 Task: Look for space in Nyon, Switzerland from 1st June, 2023 to 9th June, 2023 for 6 adults in price range Rs.6000 to Rs.12000. Place can be entire place with 3 bedrooms having 3 beds and 3 bathrooms. Property type can be house, flat, guest house. Booking option can be shelf check-in. Required host language is English.
Action: Mouse moved to (409, 94)
Screenshot: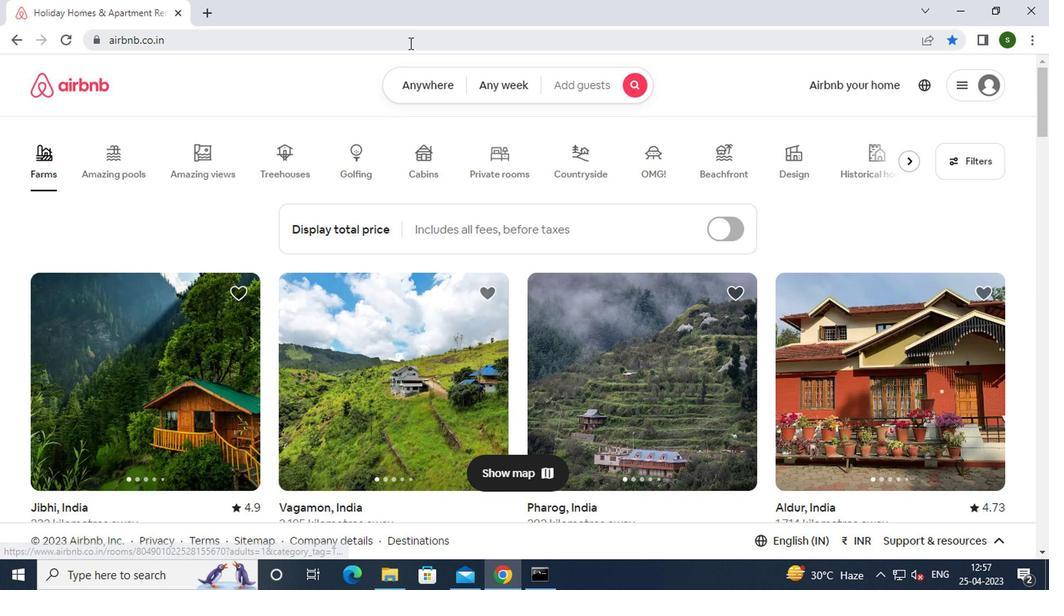 
Action: Mouse pressed left at (409, 94)
Screenshot: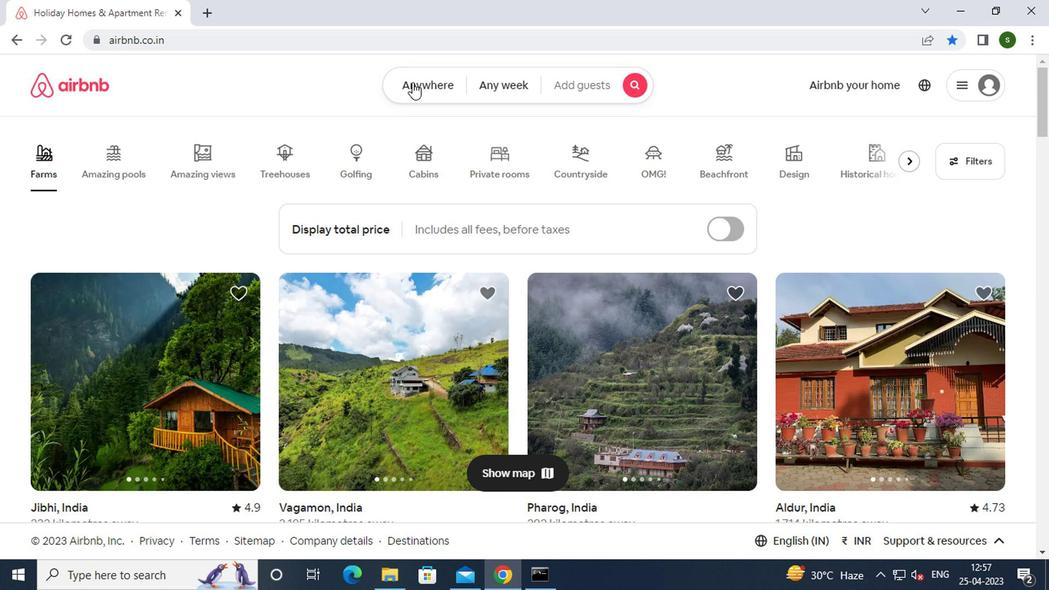 
Action: Mouse moved to (301, 150)
Screenshot: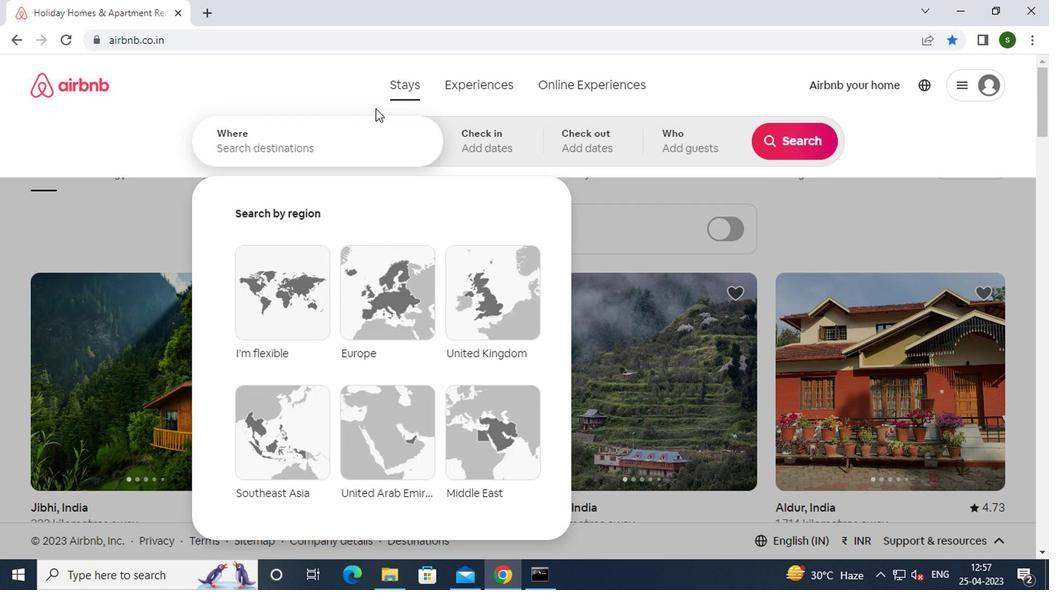 
Action: Mouse pressed left at (301, 150)
Screenshot: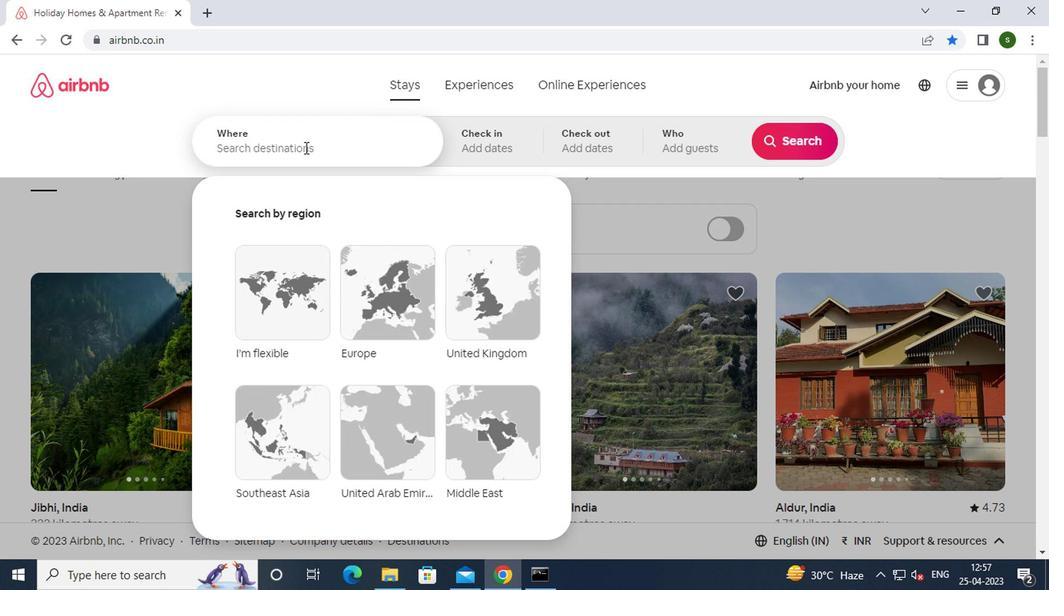 
Action: Key pressed n<Key.caps_lock>yon,<Key.space><Key.caps_lock>s<Key.caps_lock>witzer
Screenshot: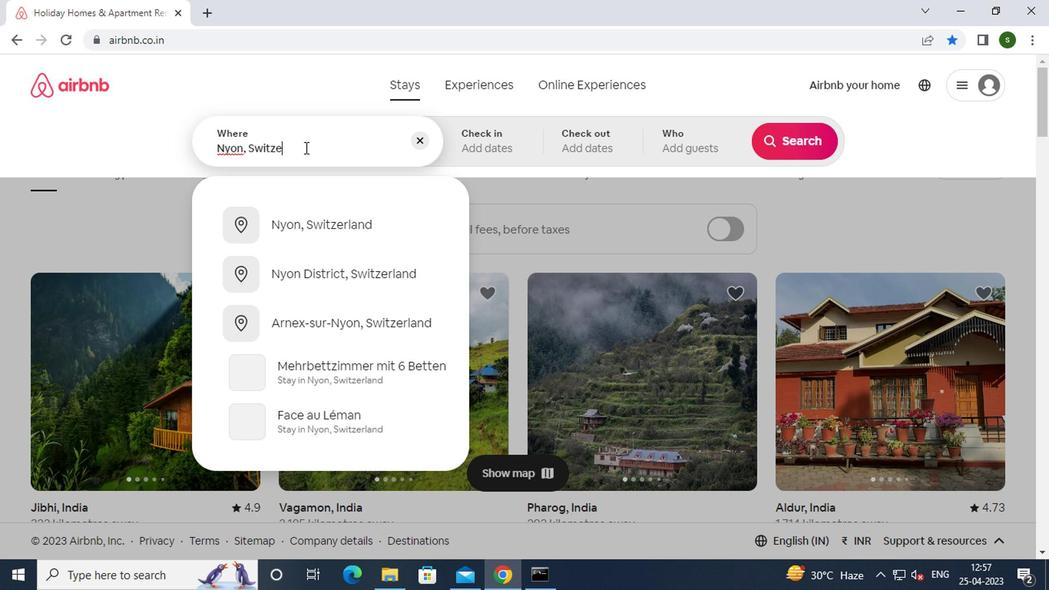 
Action: Mouse moved to (362, 231)
Screenshot: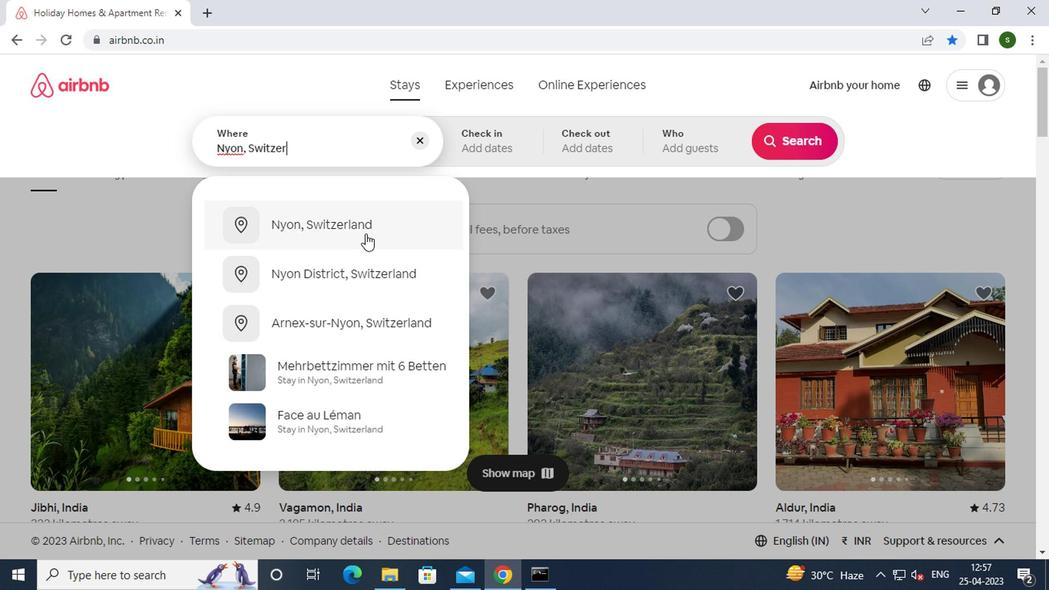 
Action: Mouse pressed left at (362, 231)
Screenshot: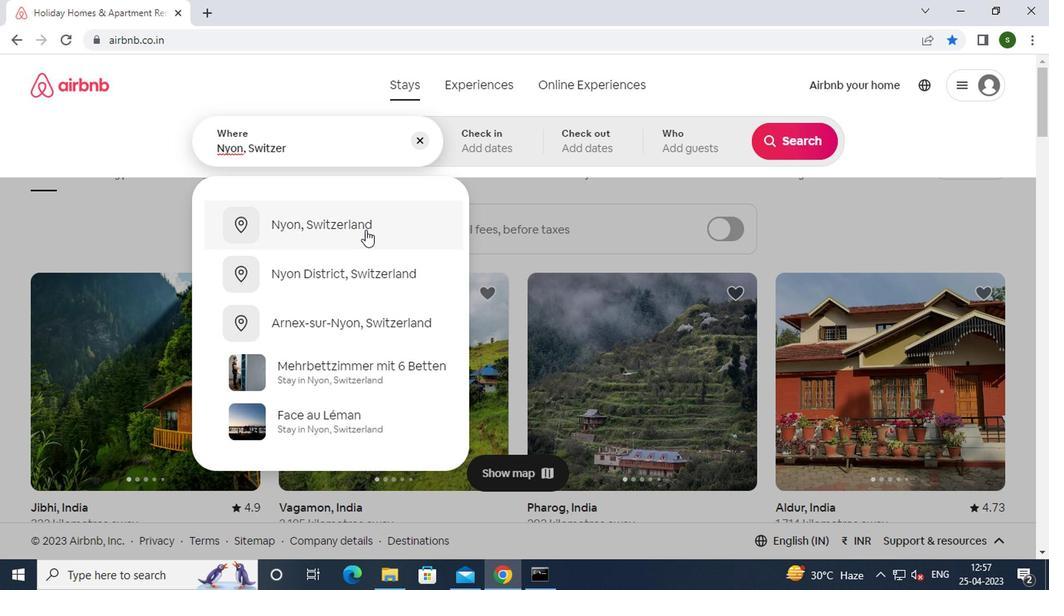 
Action: Mouse moved to (783, 268)
Screenshot: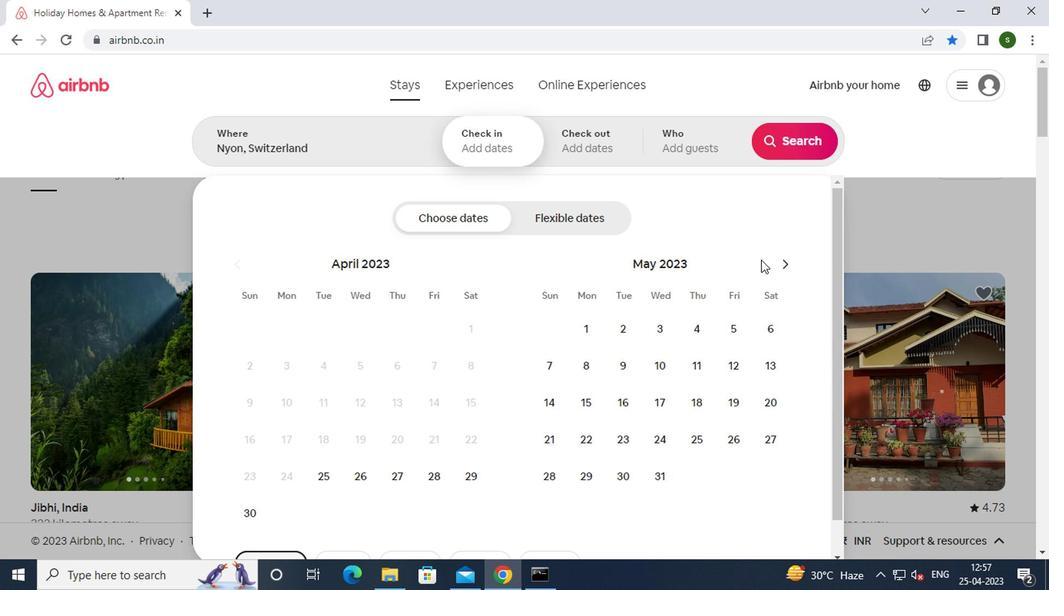 
Action: Mouse pressed left at (783, 268)
Screenshot: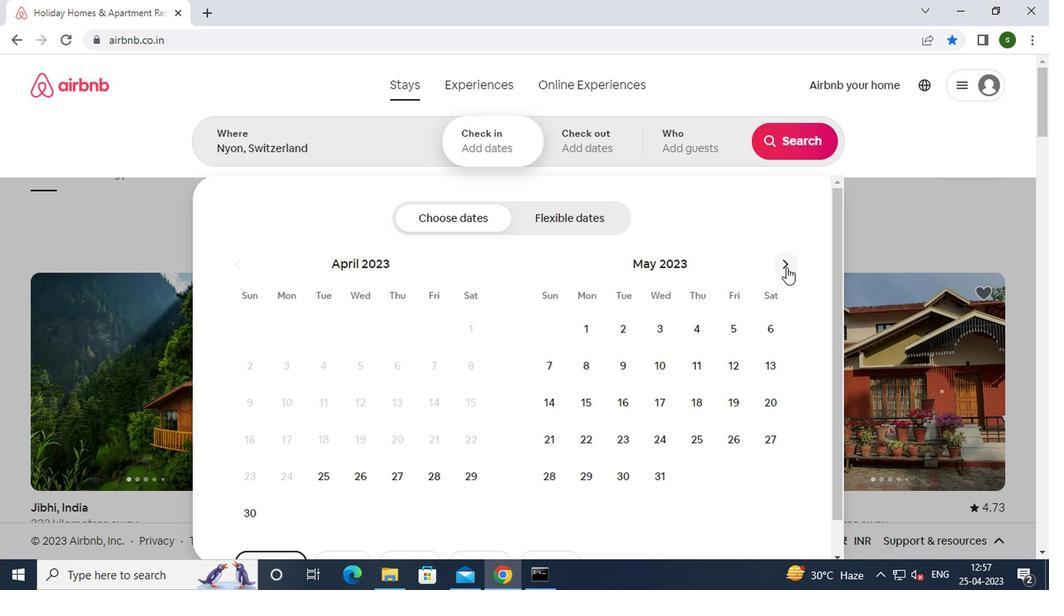 
Action: Mouse moved to (697, 319)
Screenshot: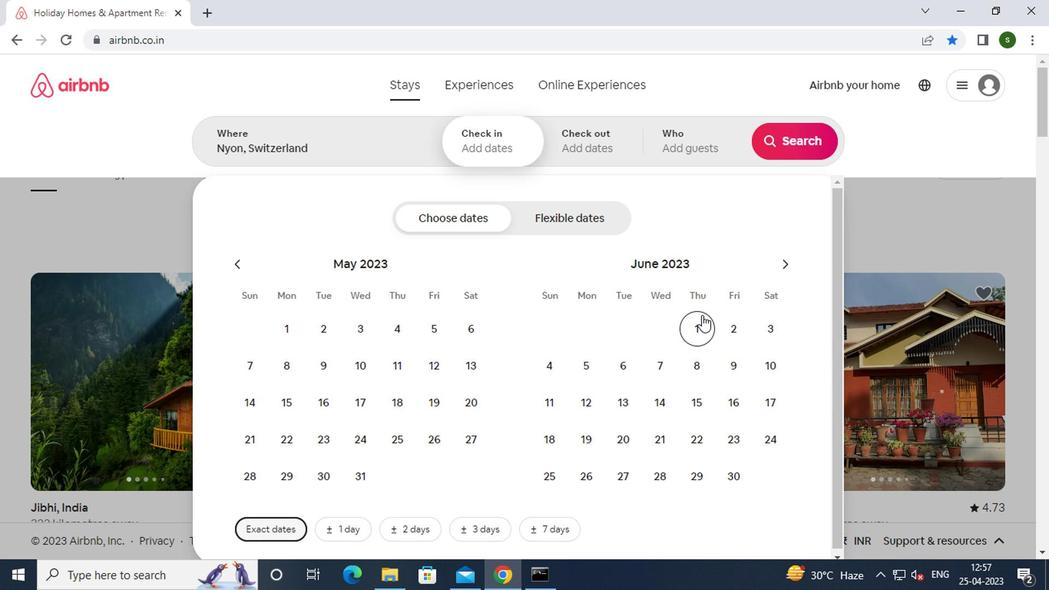 
Action: Mouse pressed left at (697, 319)
Screenshot: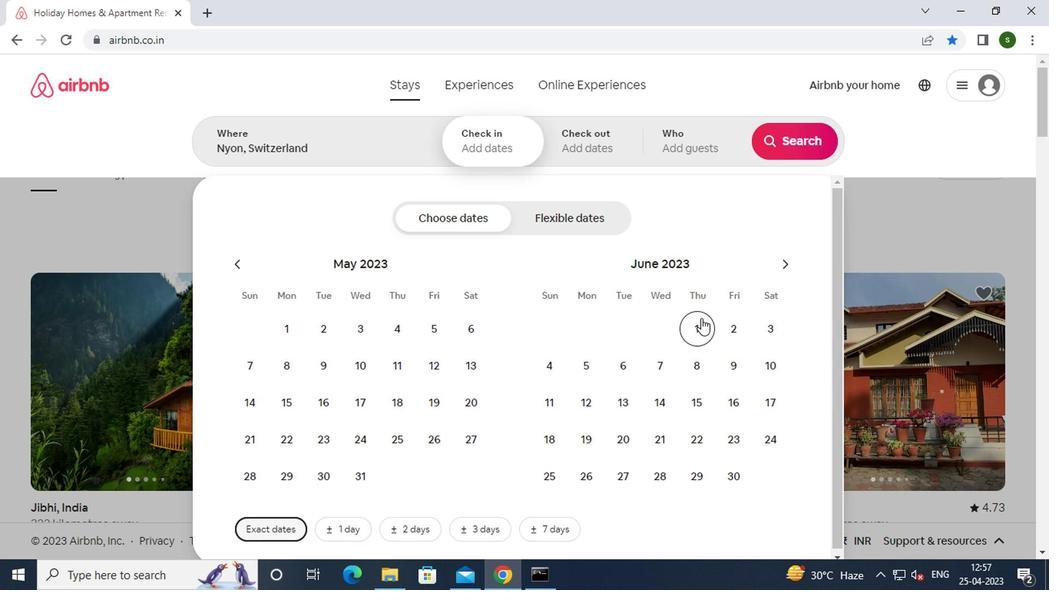
Action: Mouse moved to (730, 368)
Screenshot: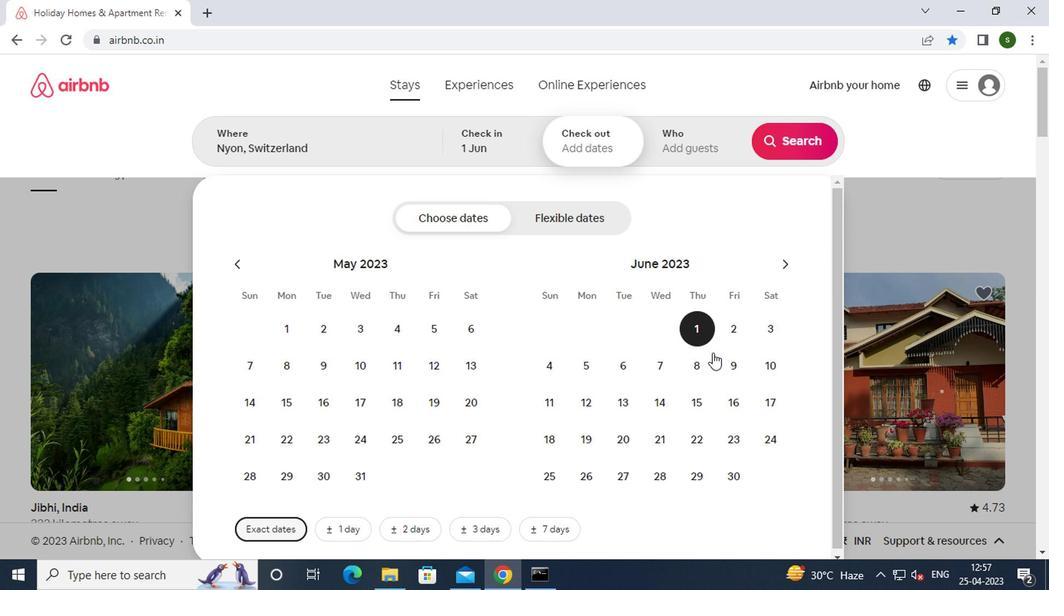 
Action: Mouse pressed left at (730, 368)
Screenshot: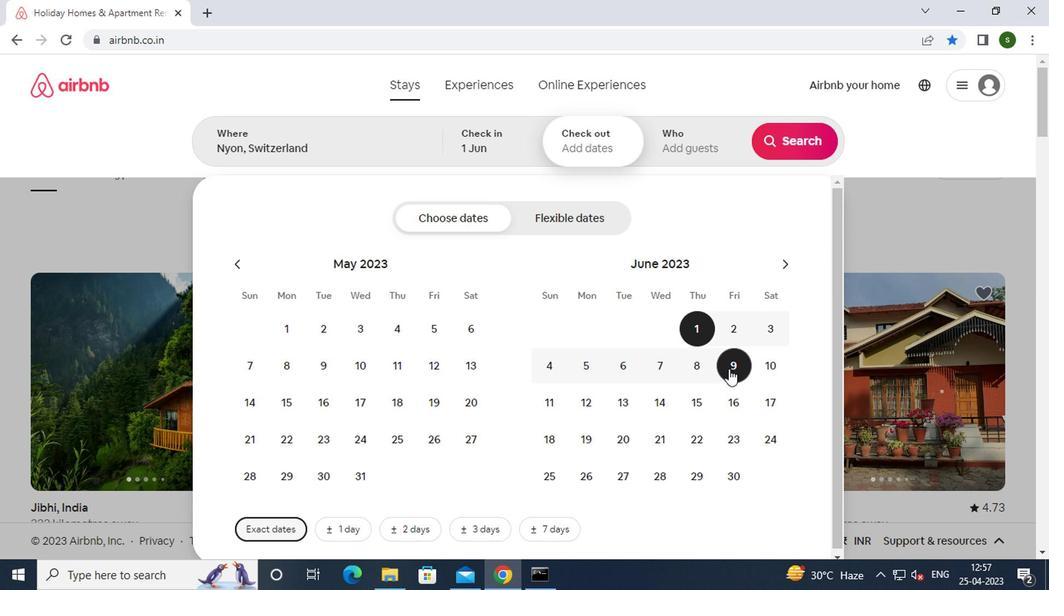 
Action: Mouse moved to (680, 149)
Screenshot: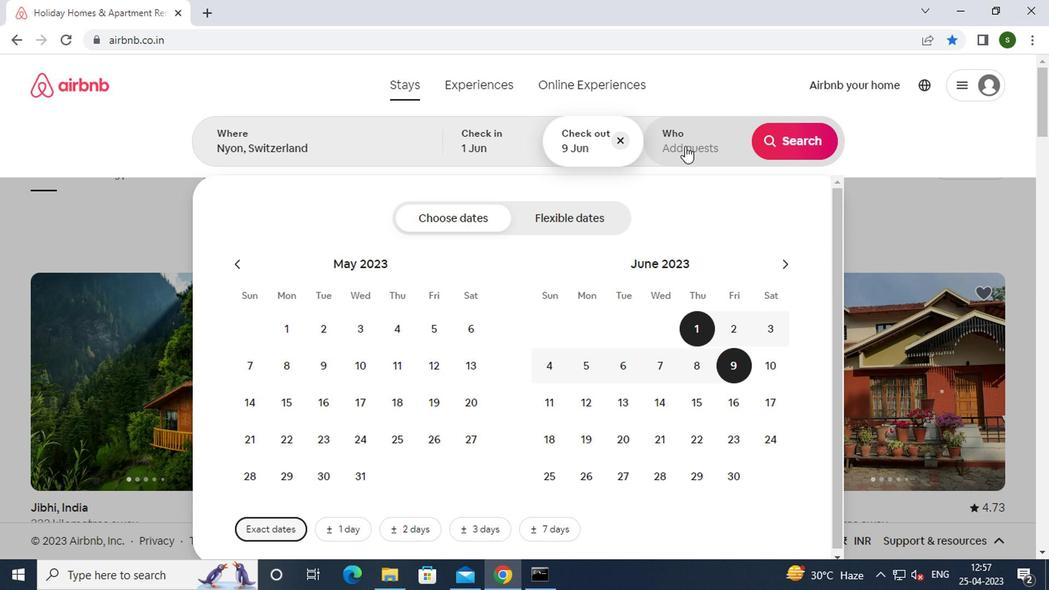 
Action: Mouse pressed left at (680, 149)
Screenshot: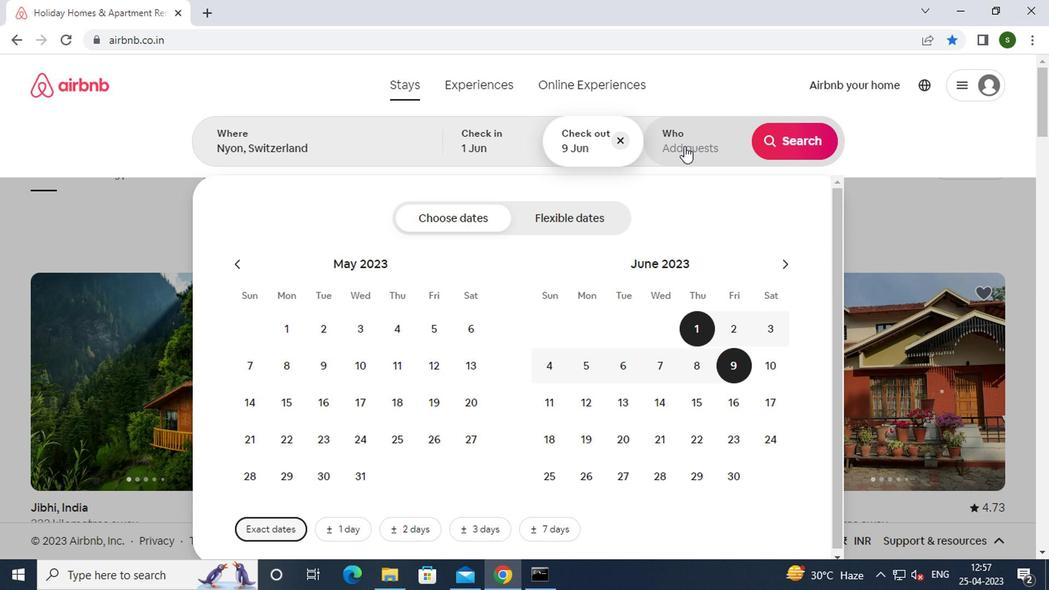 
Action: Mouse moved to (794, 220)
Screenshot: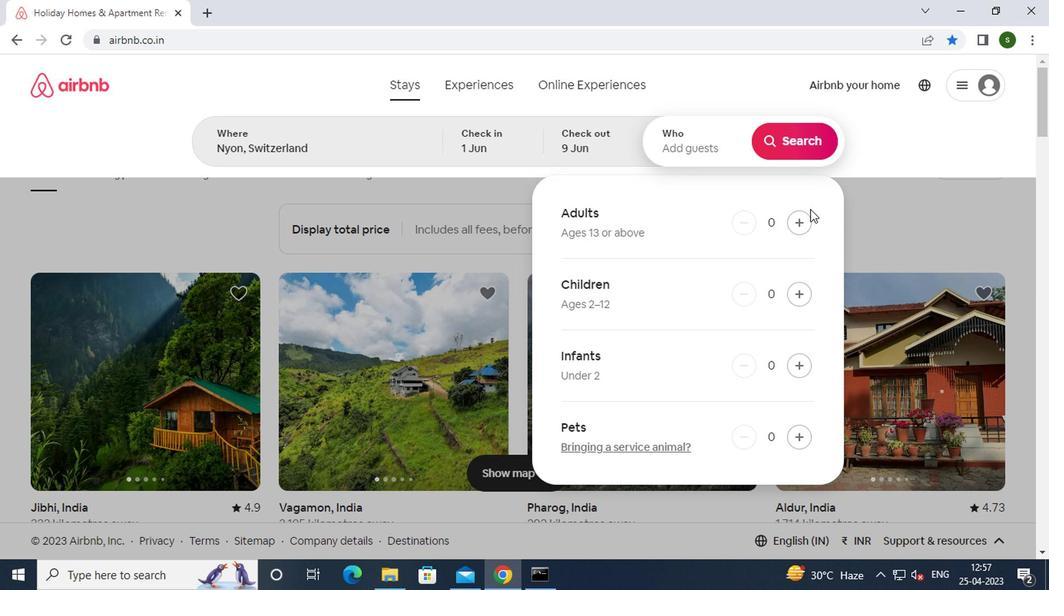 
Action: Mouse pressed left at (794, 220)
Screenshot: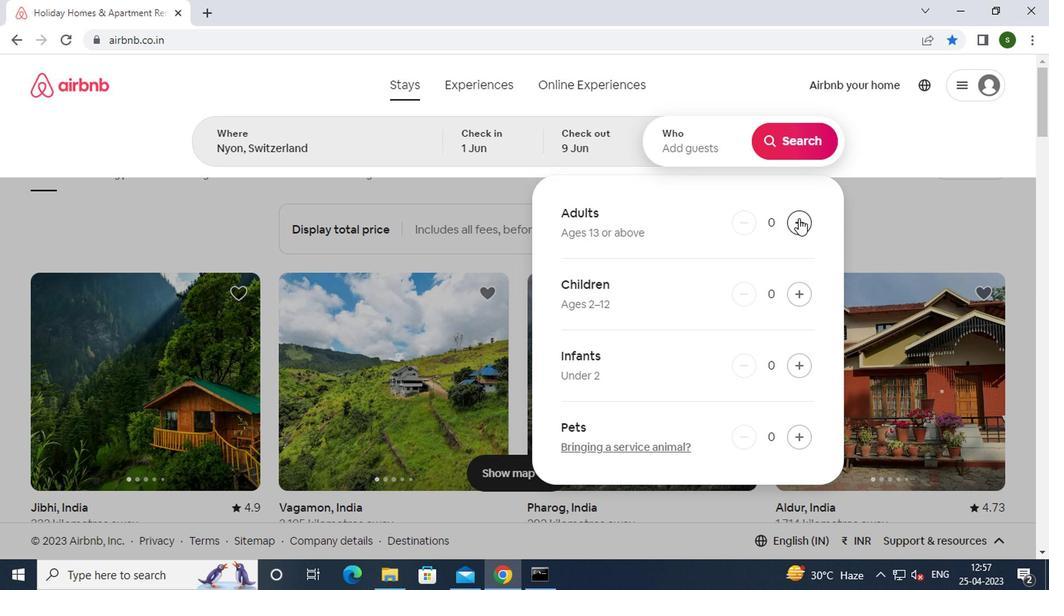 
Action: Mouse pressed left at (794, 220)
Screenshot: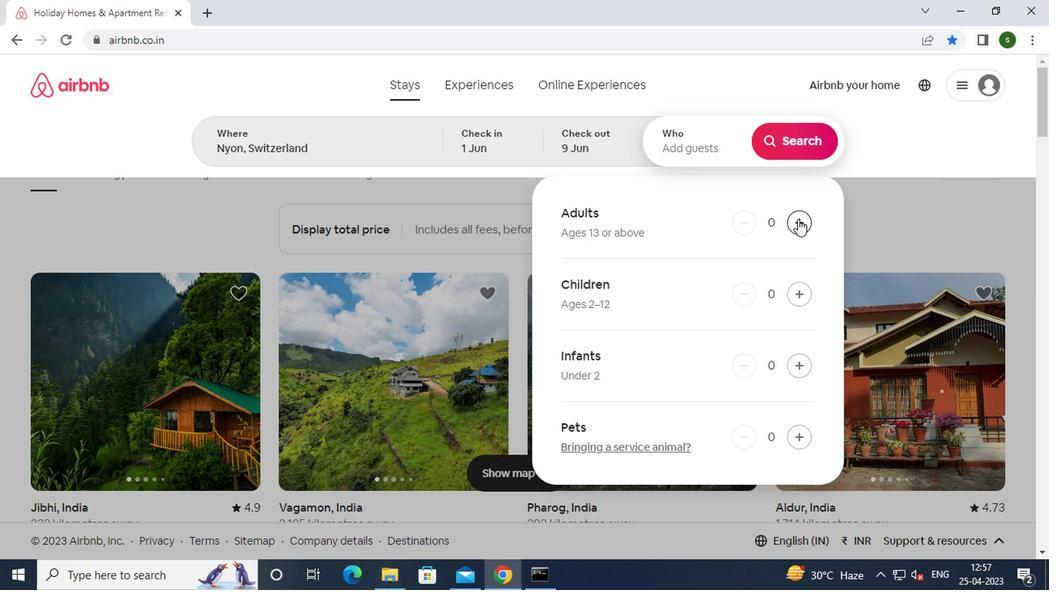 
Action: Mouse pressed left at (794, 220)
Screenshot: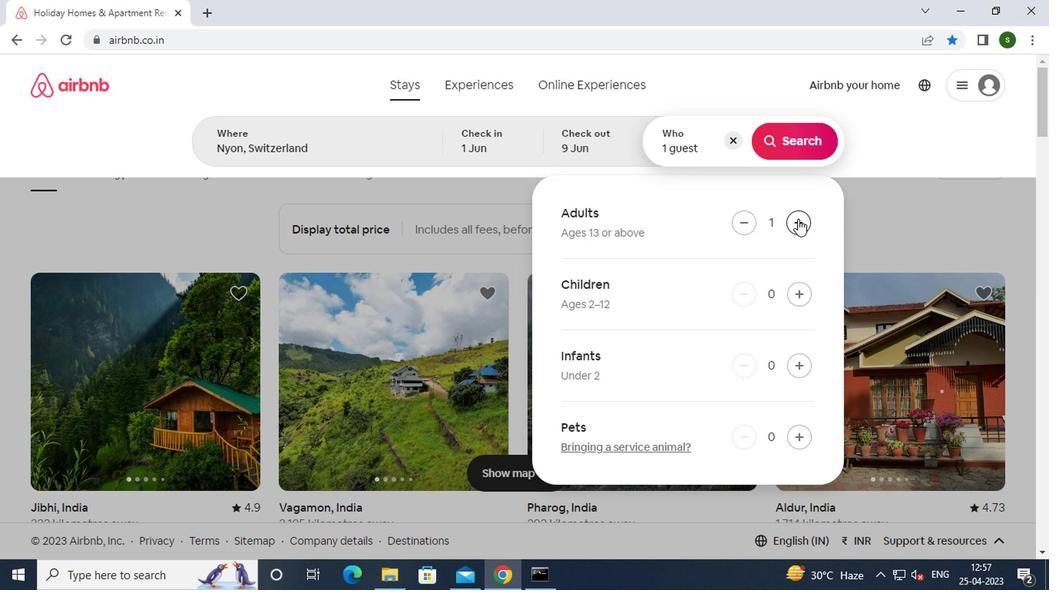 
Action: Mouse pressed left at (794, 220)
Screenshot: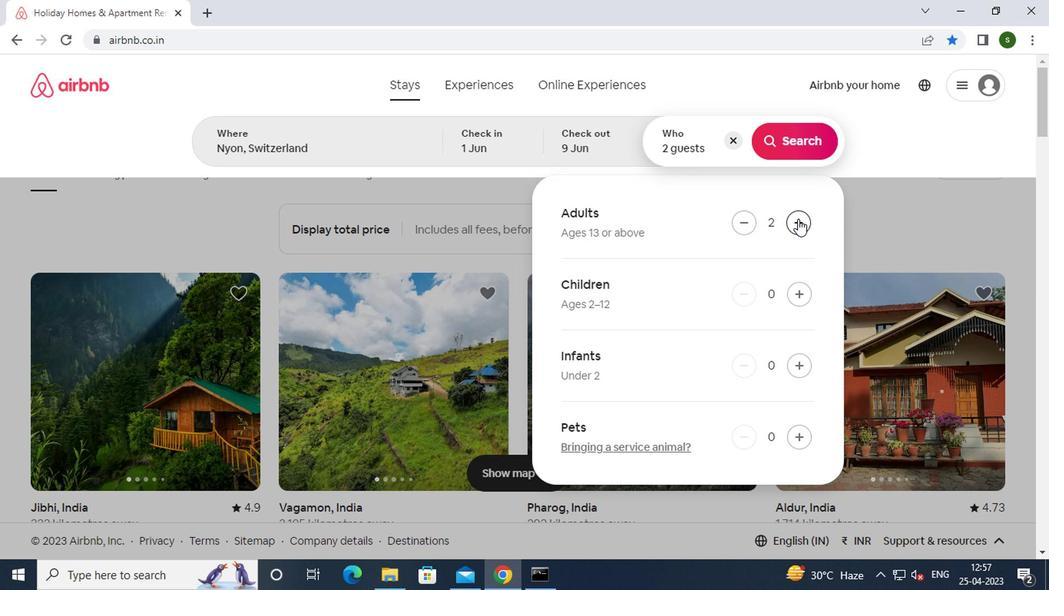 
Action: Mouse pressed left at (794, 220)
Screenshot: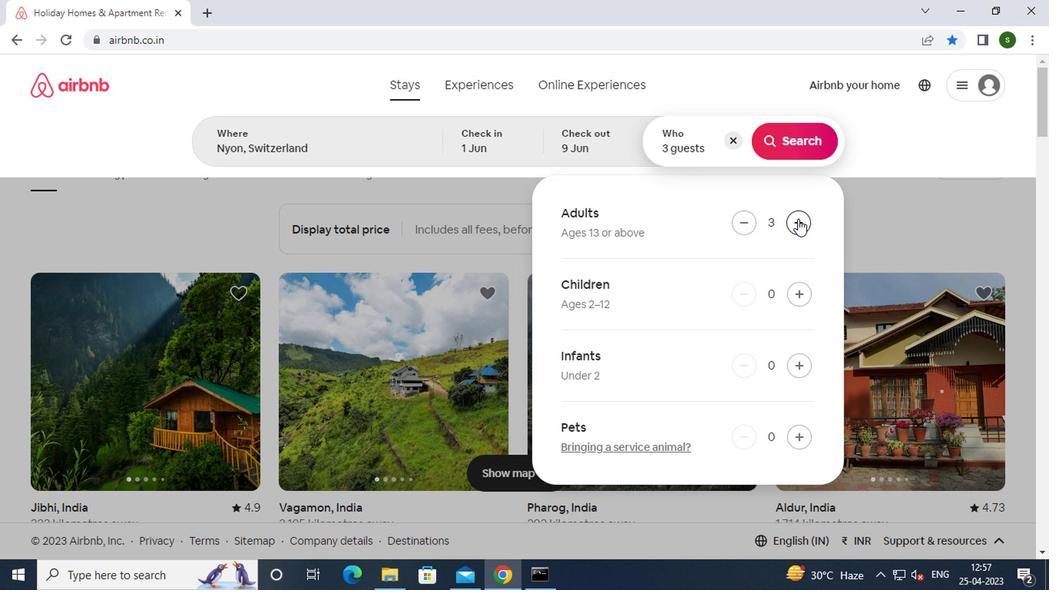 
Action: Mouse pressed left at (794, 220)
Screenshot: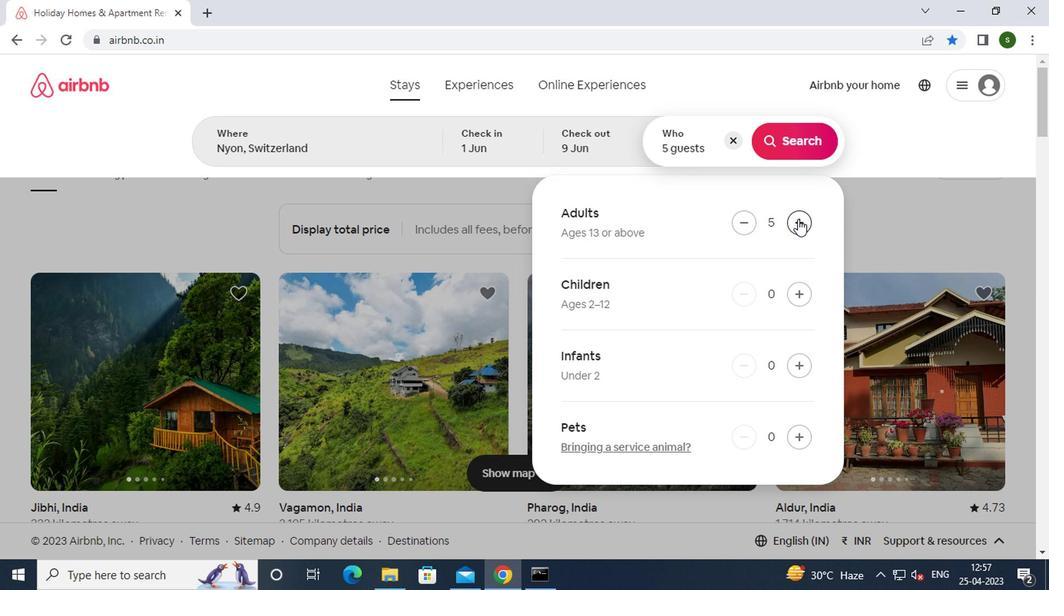 
Action: Mouse moved to (789, 147)
Screenshot: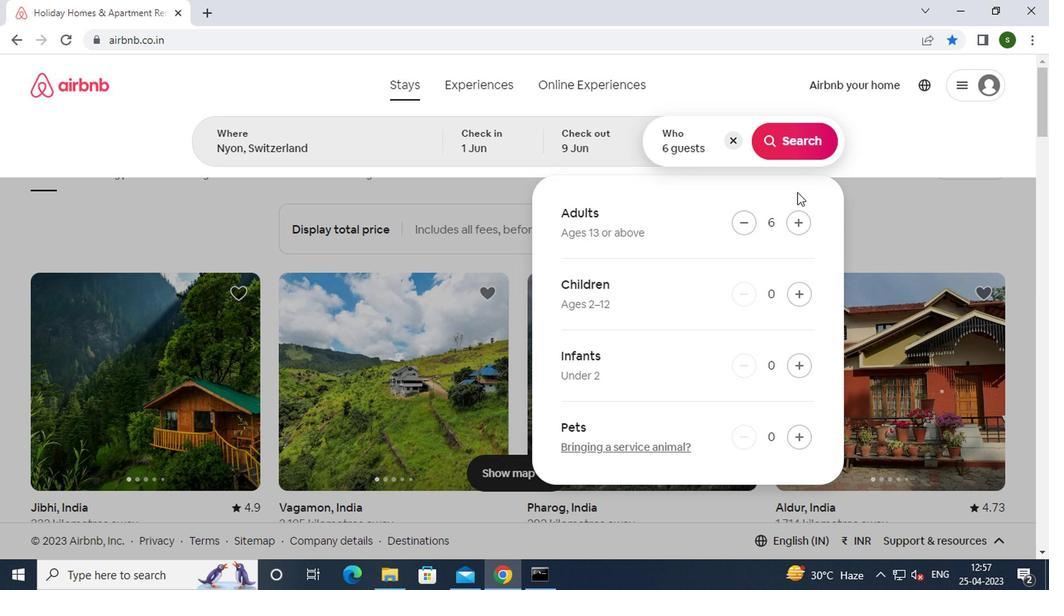 
Action: Mouse pressed left at (789, 147)
Screenshot: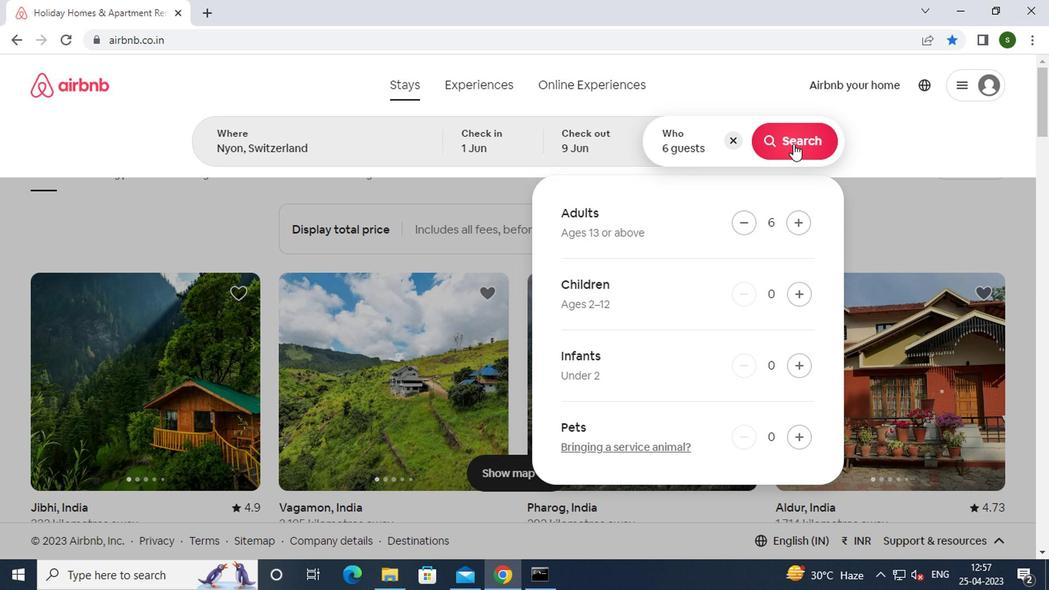 
Action: Mouse moved to (975, 147)
Screenshot: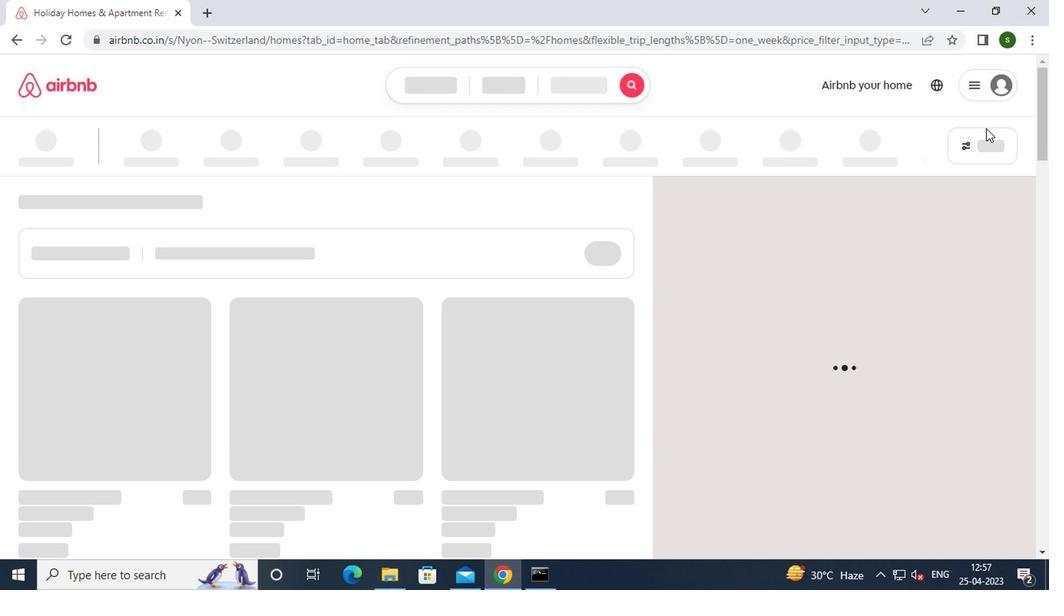 
Action: Mouse pressed left at (975, 147)
Screenshot: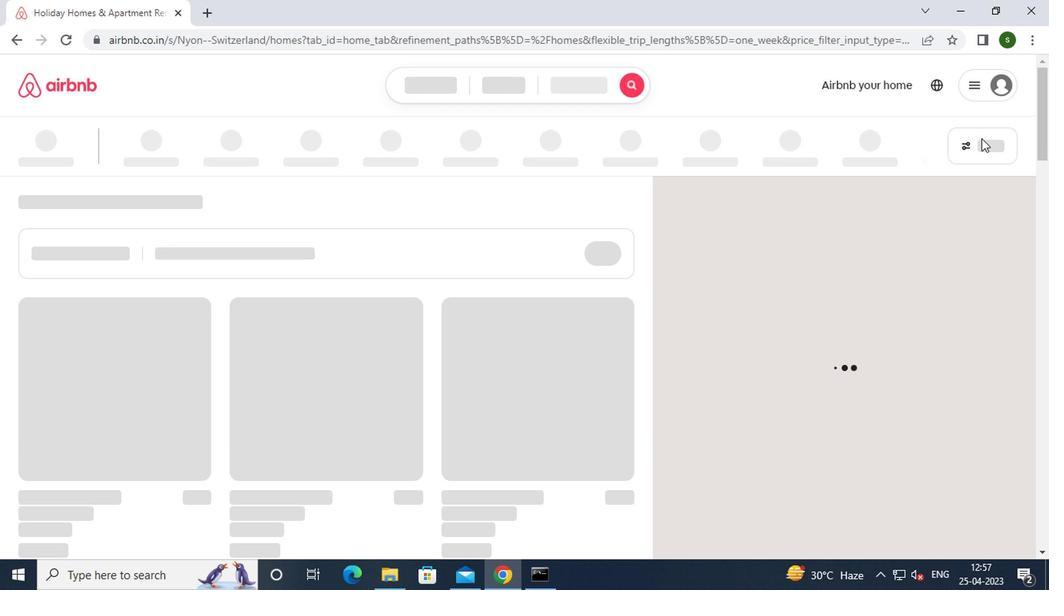 
Action: Mouse moved to (409, 341)
Screenshot: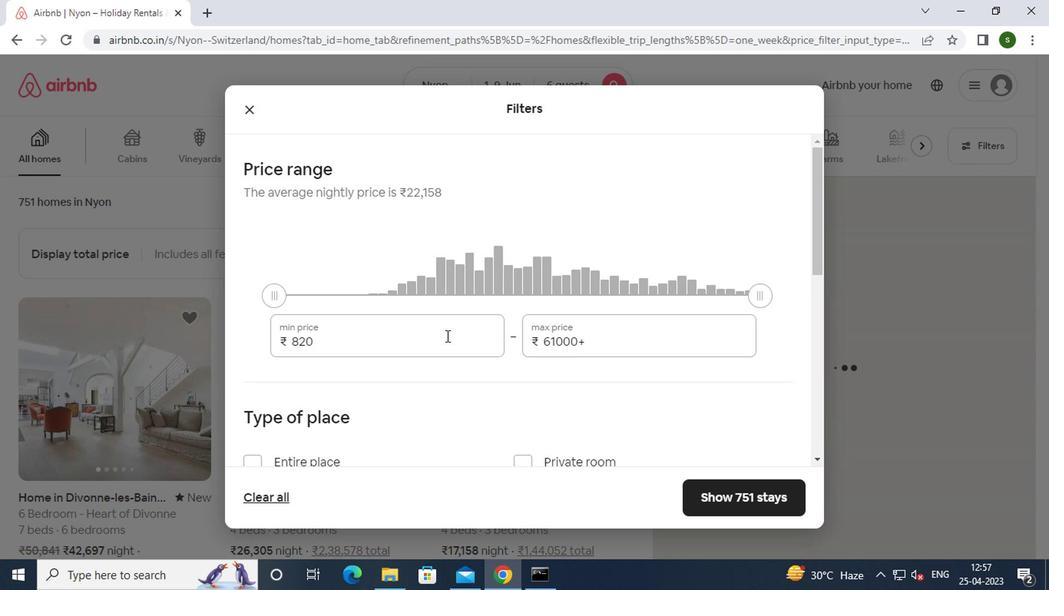 
Action: Mouse pressed left at (409, 341)
Screenshot: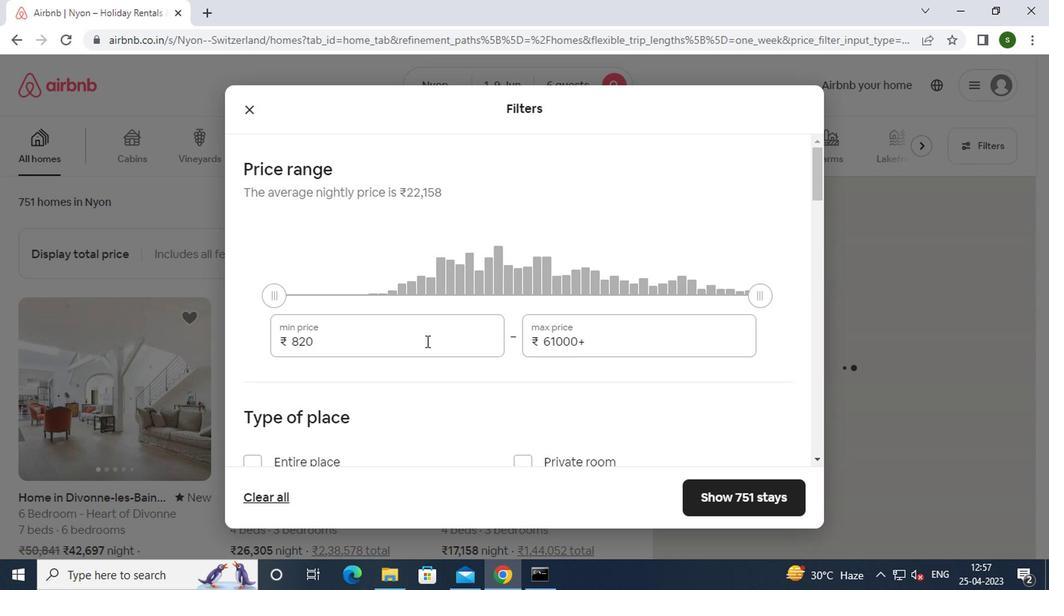 
Action: Mouse moved to (409, 341)
Screenshot: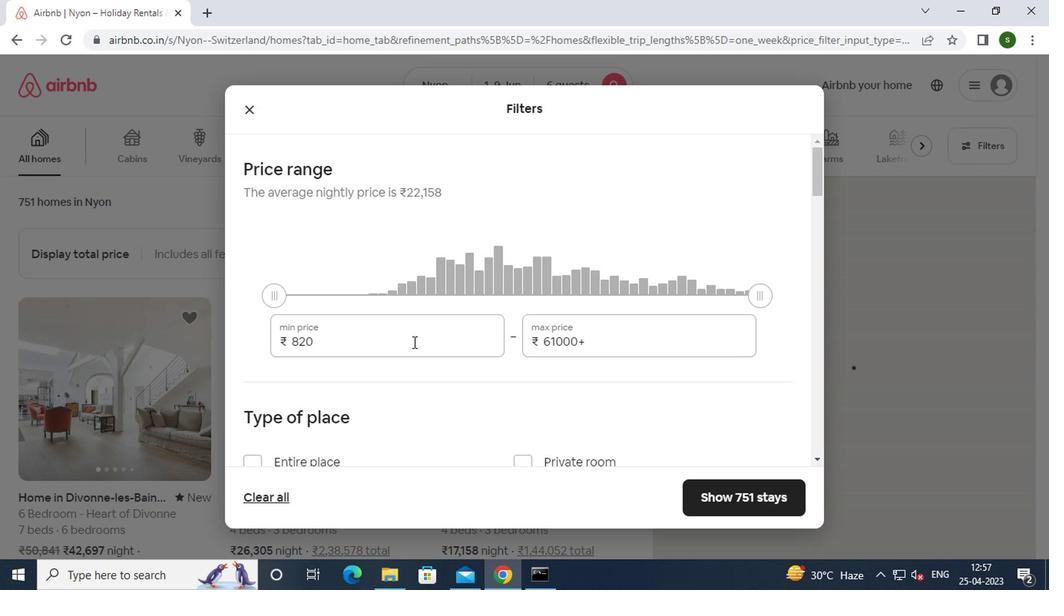 
Action: Key pressed <Key.backspace><Key.backspace><Key.backspace><Key.backspace><Key.backspace><Key.backspace><Key.backspace><Key.backspace><Key.backspace><Key.backspace><Key.backspace>6000
Screenshot: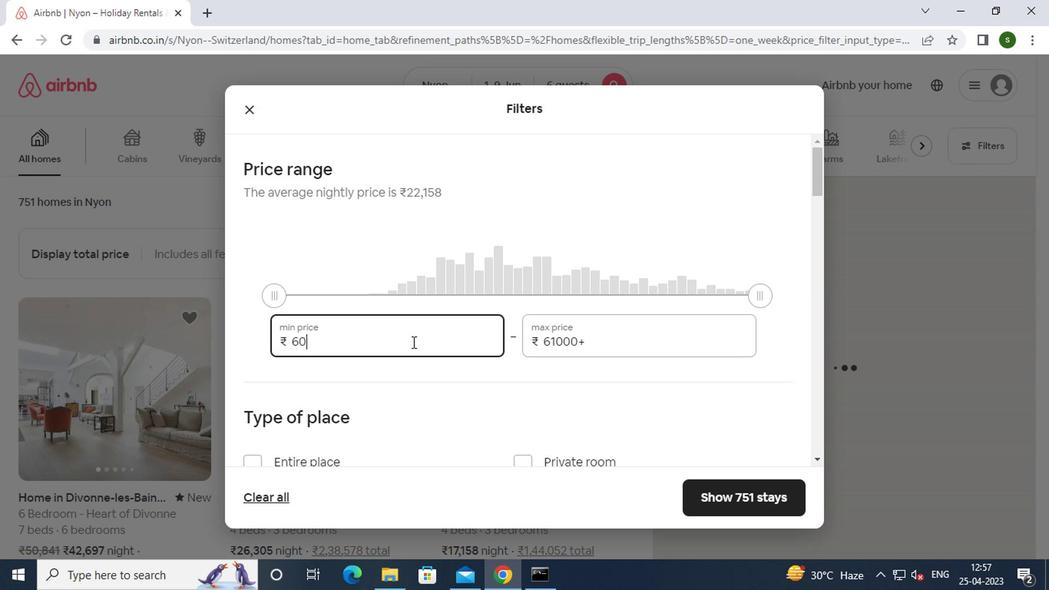 
Action: Mouse moved to (593, 327)
Screenshot: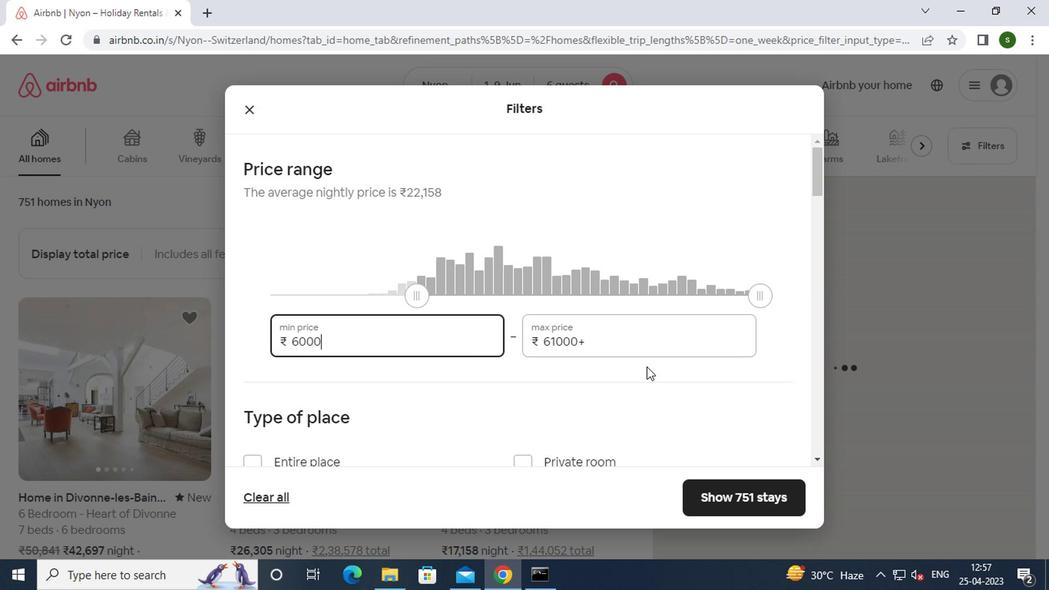 
Action: Mouse pressed left at (593, 327)
Screenshot: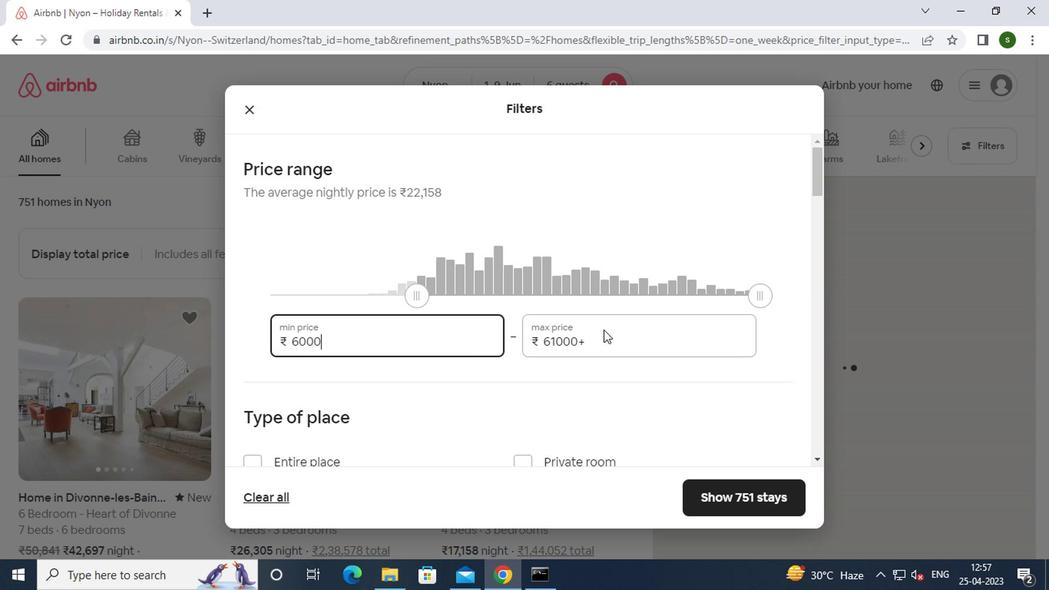 
Action: Mouse moved to (592, 334)
Screenshot: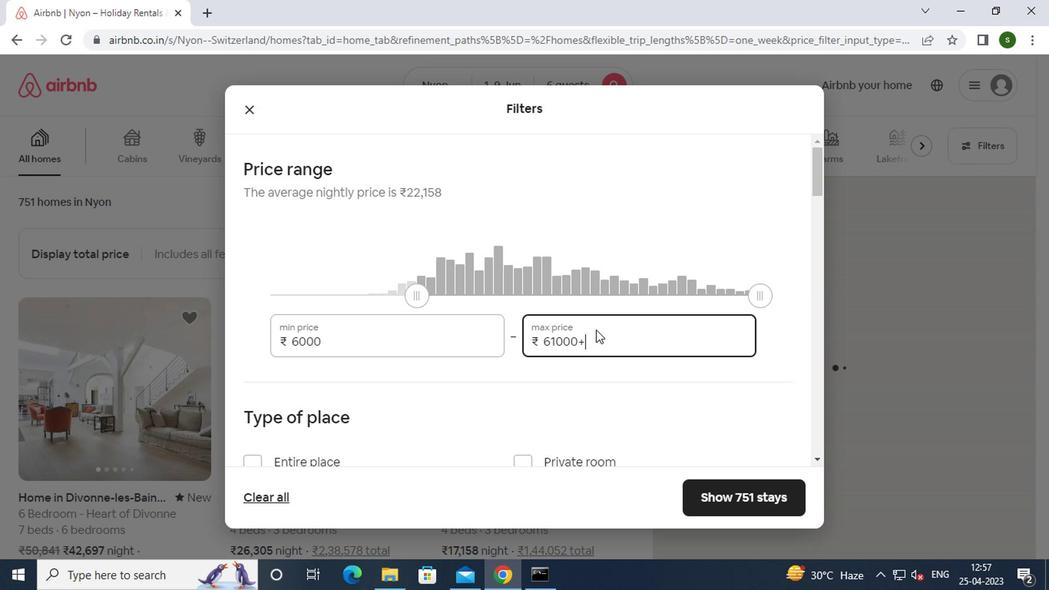 
Action: Mouse pressed left at (592, 334)
Screenshot: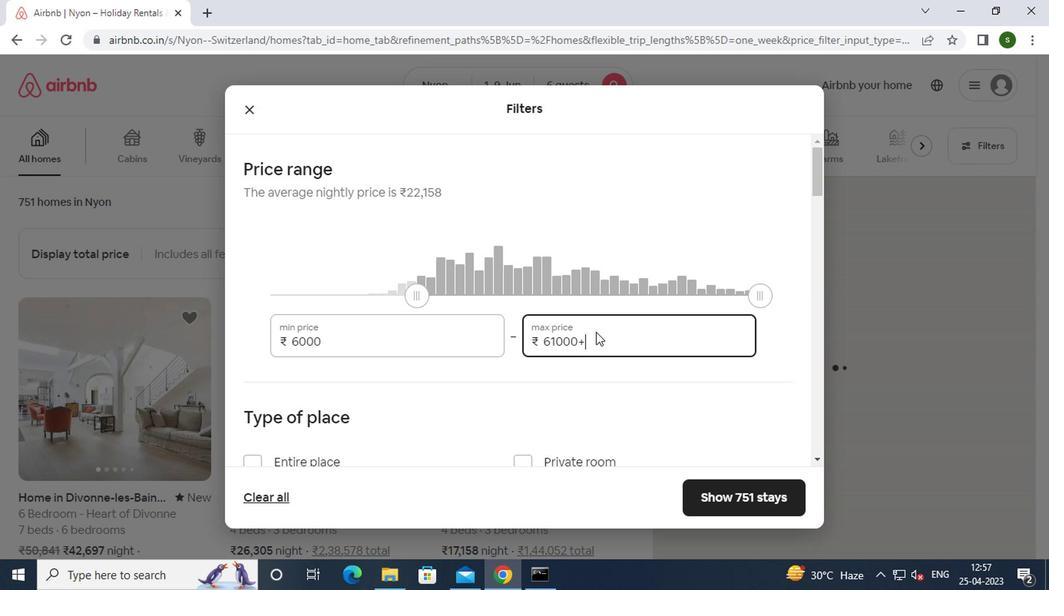 
Action: Key pressed <Key.backspace><Key.backspace><Key.backspace><Key.backspace><Key.backspace><Key.backspace><Key.backspace><Key.backspace><Key.backspace><Key.backspace><Key.backspace><Key.backspace><Key.backspace>12000
Screenshot: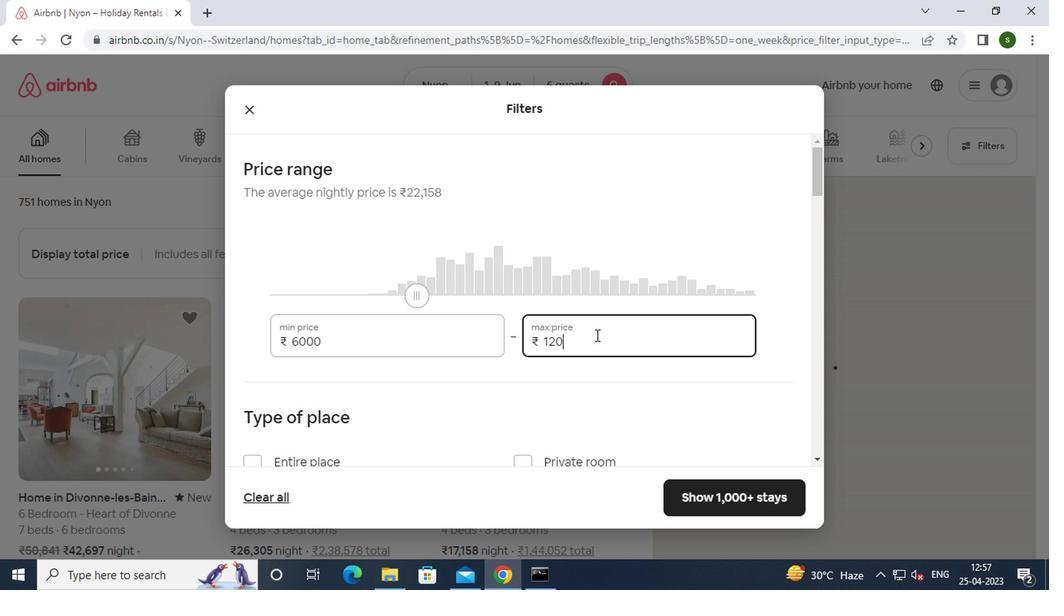 
Action: Mouse moved to (411, 400)
Screenshot: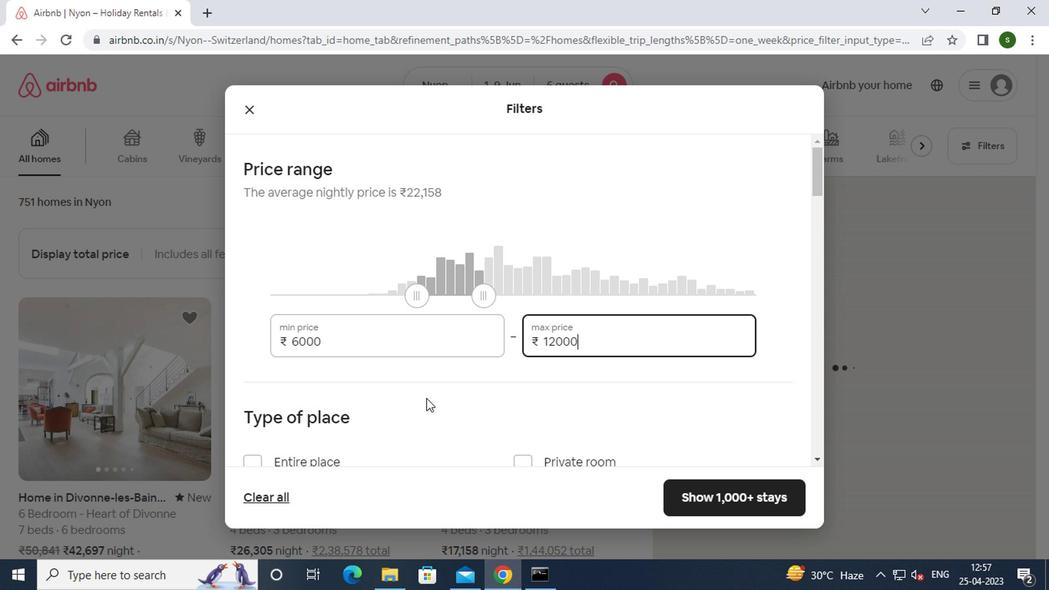 
Action: Mouse scrolled (411, 400) with delta (0, 0)
Screenshot: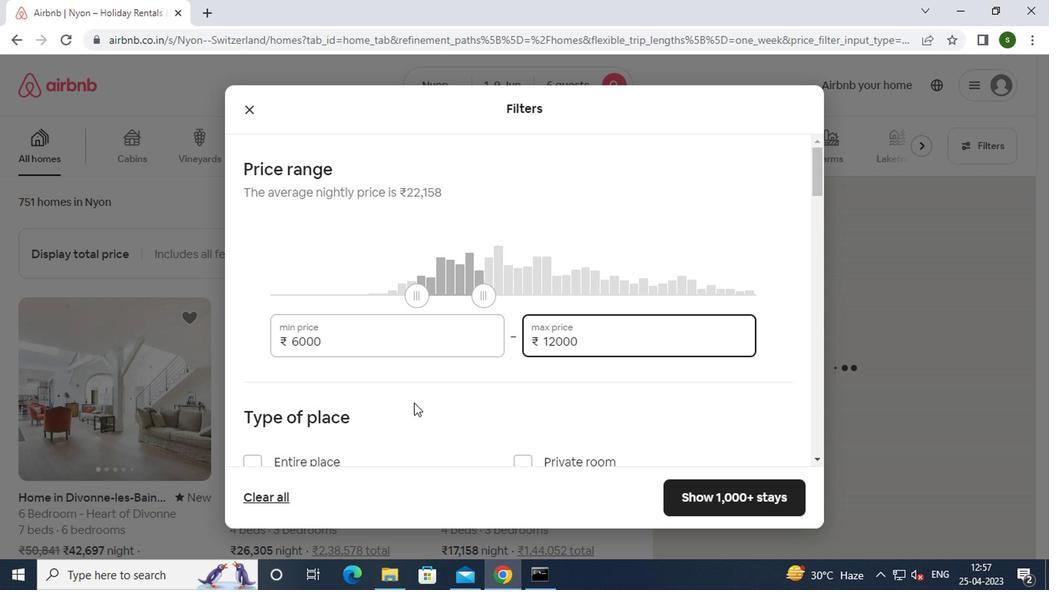 
Action: Mouse scrolled (411, 400) with delta (0, 0)
Screenshot: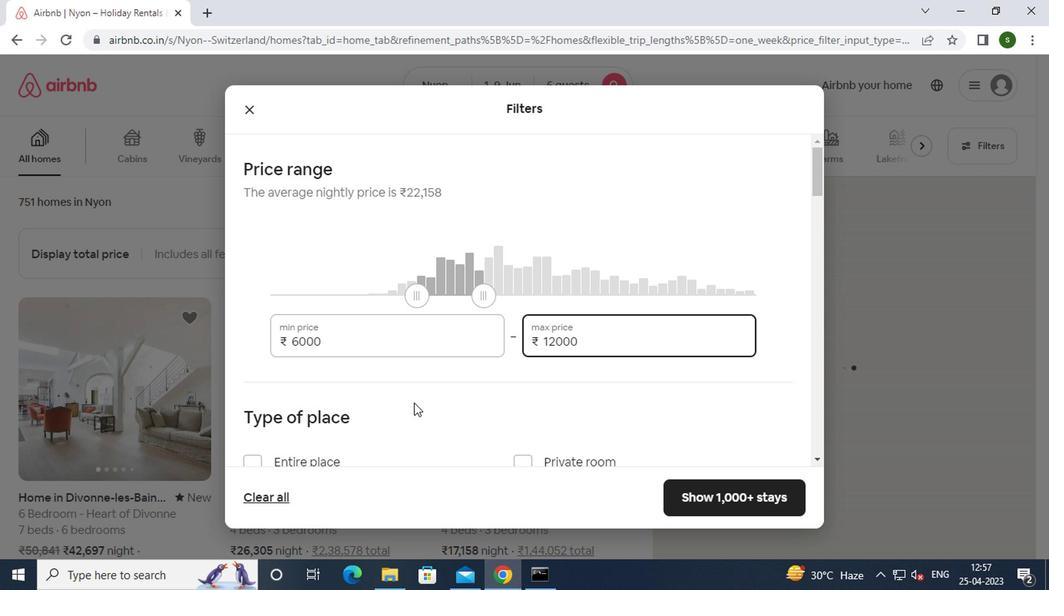 
Action: Mouse moved to (303, 319)
Screenshot: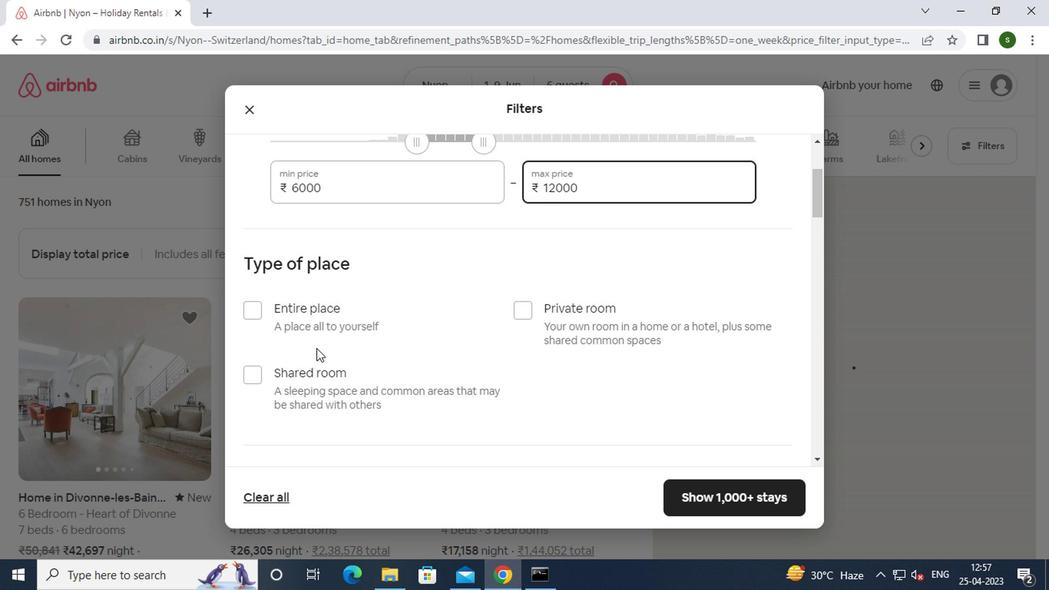 
Action: Mouse pressed left at (303, 319)
Screenshot: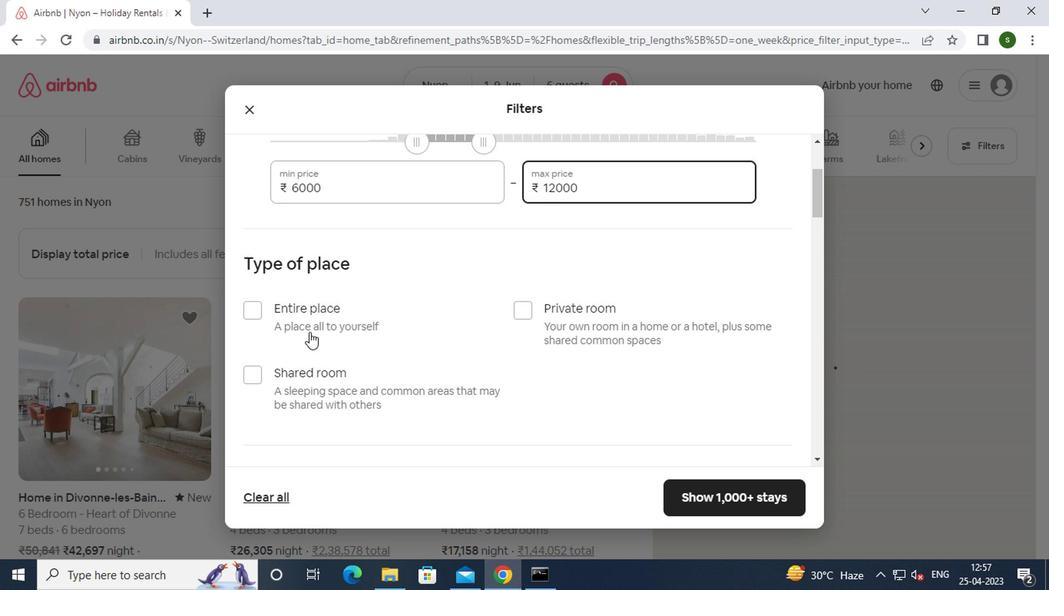 
Action: Mouse moved to (366, 325)
Screenshot: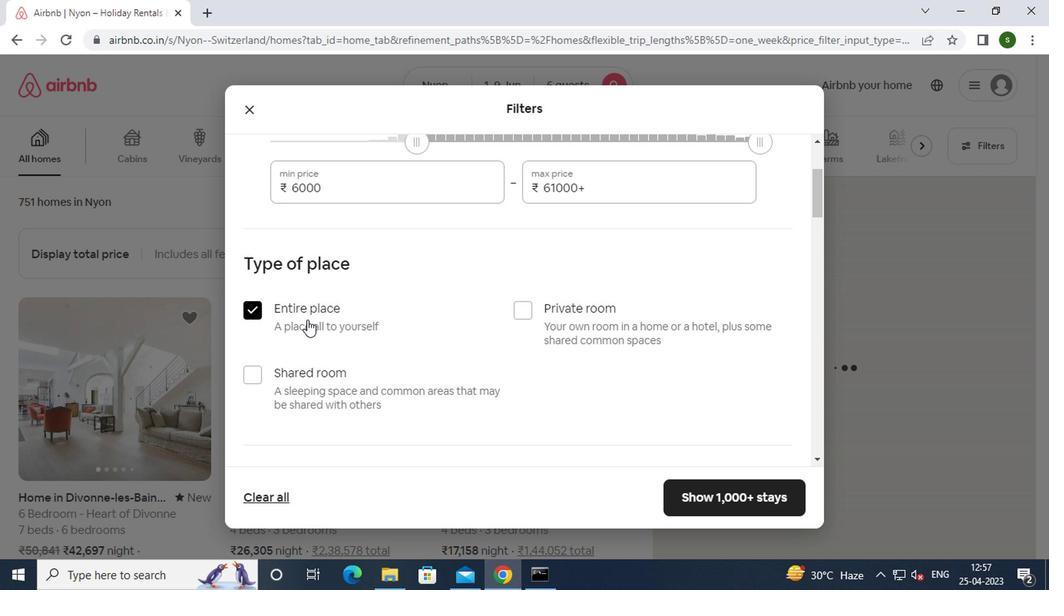 
Action: Mouse scrolled (366, 324) with delta (0, 0)
Screenshot: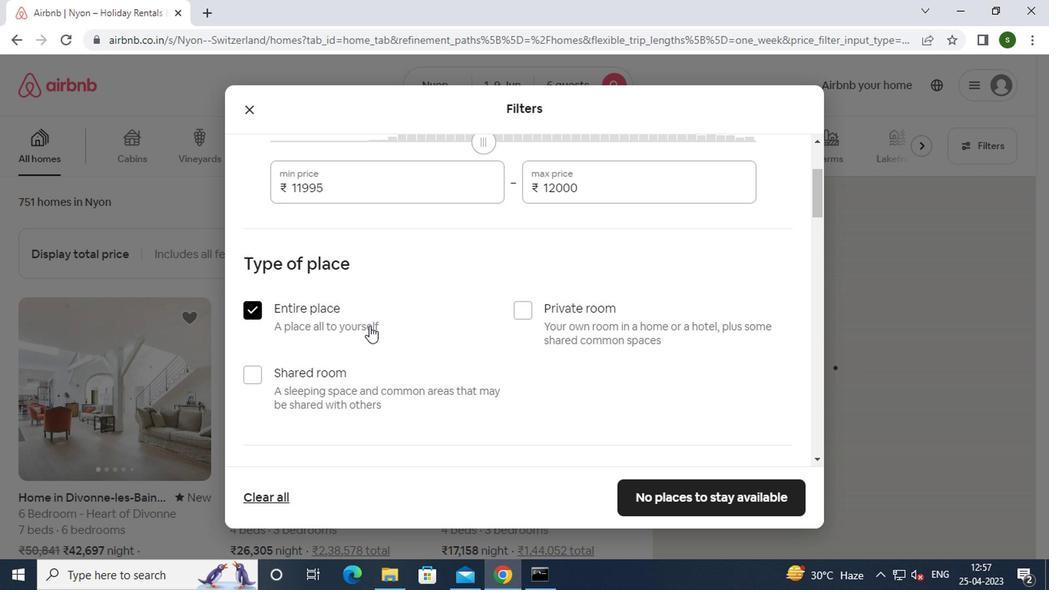 
Action: Mouse scrolled (366, 324) with delta (0, 0)
Screenshot: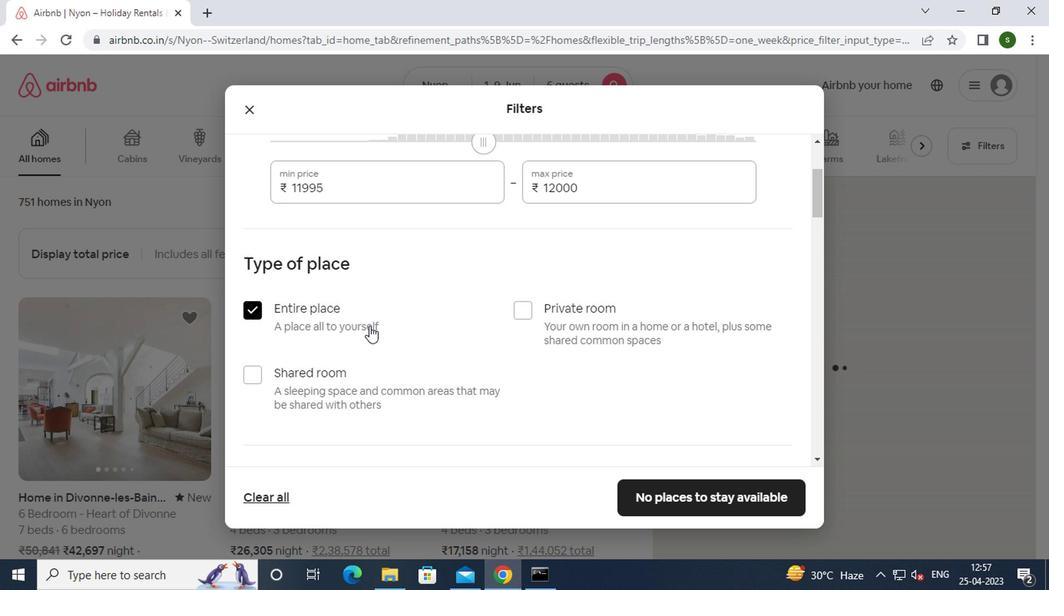 
Action: Mouse scrolled (366, 324) with delta (0, 0)
Screenshot: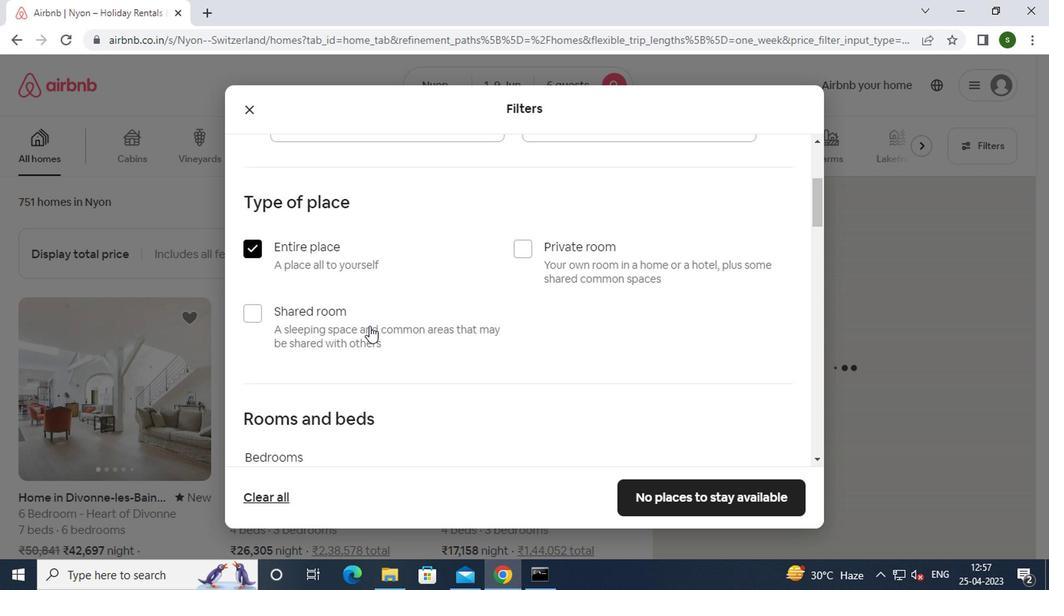 
Action: Mouse scrolled (366, 324) with delta (0, 0)
Screenshot: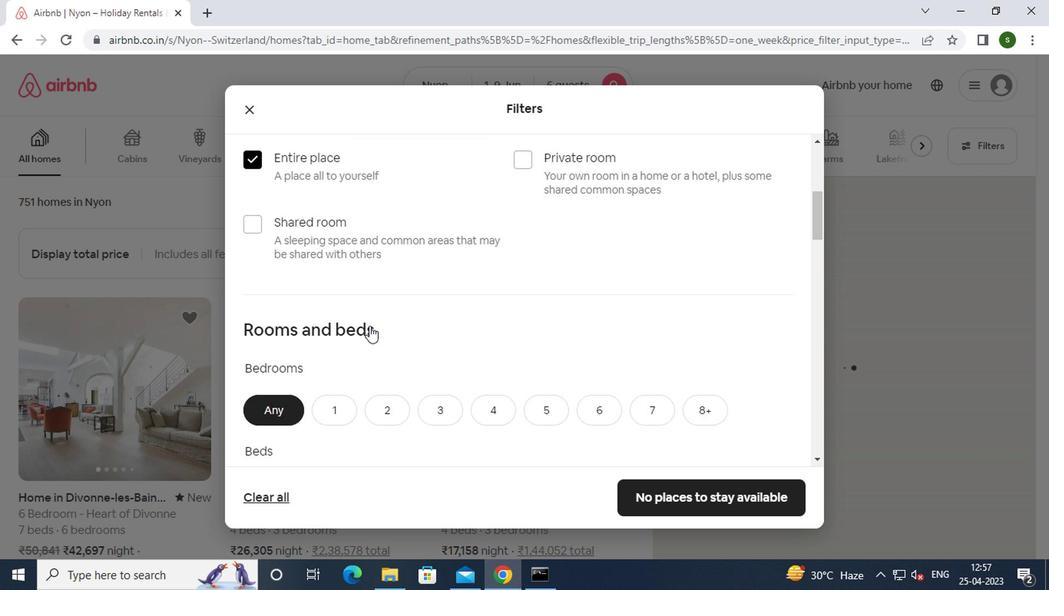 
Action: Mouse moved to (435, 264)
Screenshot: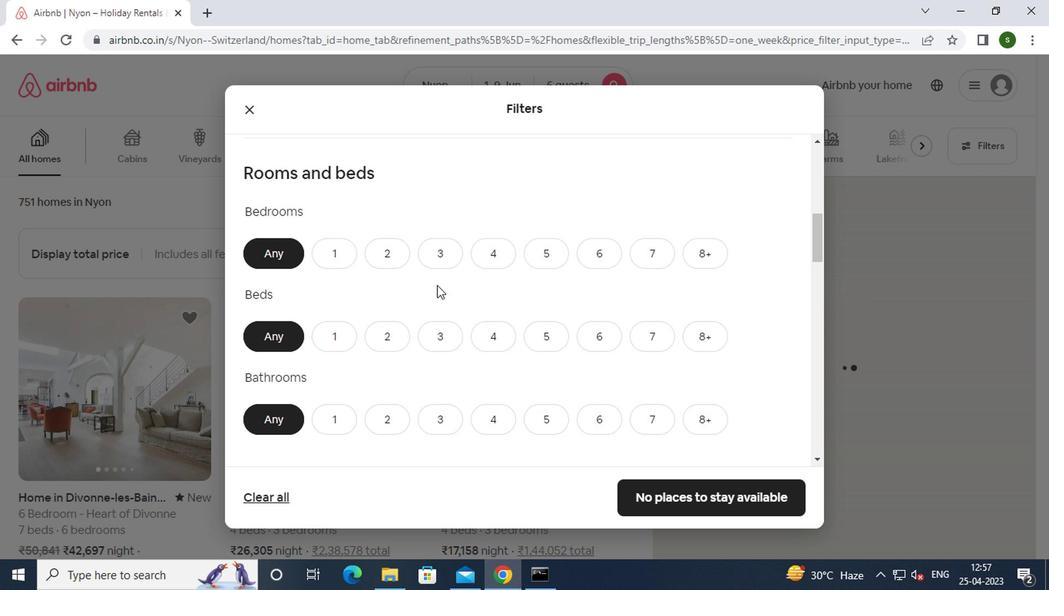 
Action: Mouse pressed left at (435, 264)
Screenshot: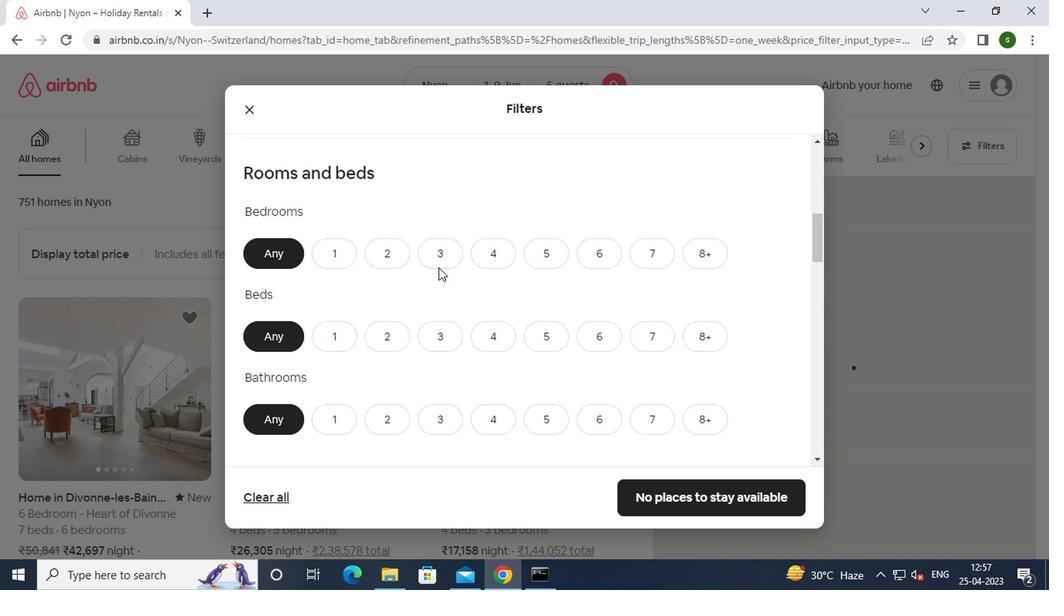 
Action: Mouse moved to (440, 339)
Screenshot: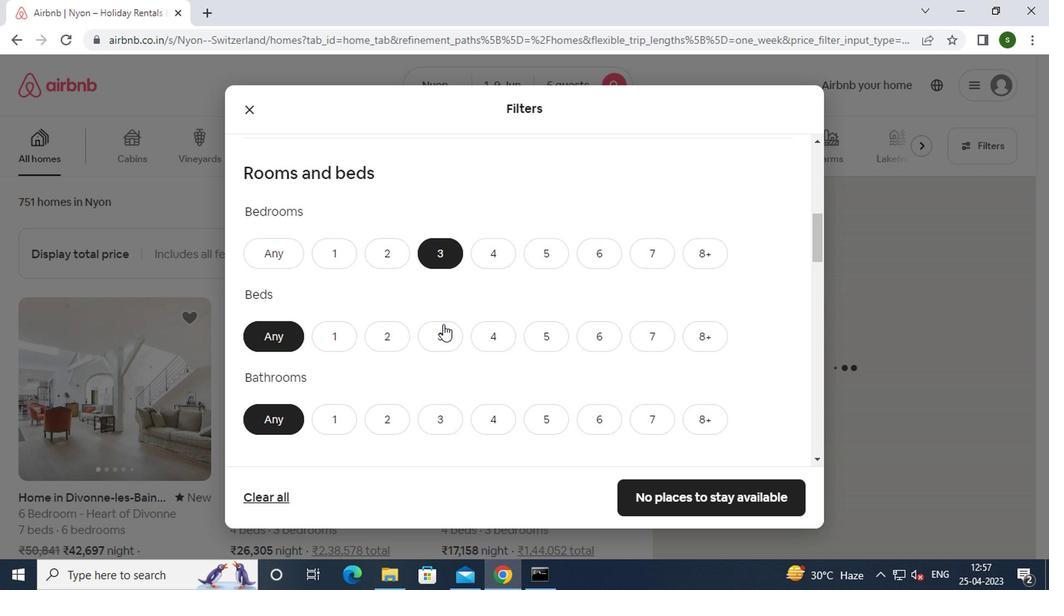 
Action: Mouse pressed left at (440, 339)
Screenshot: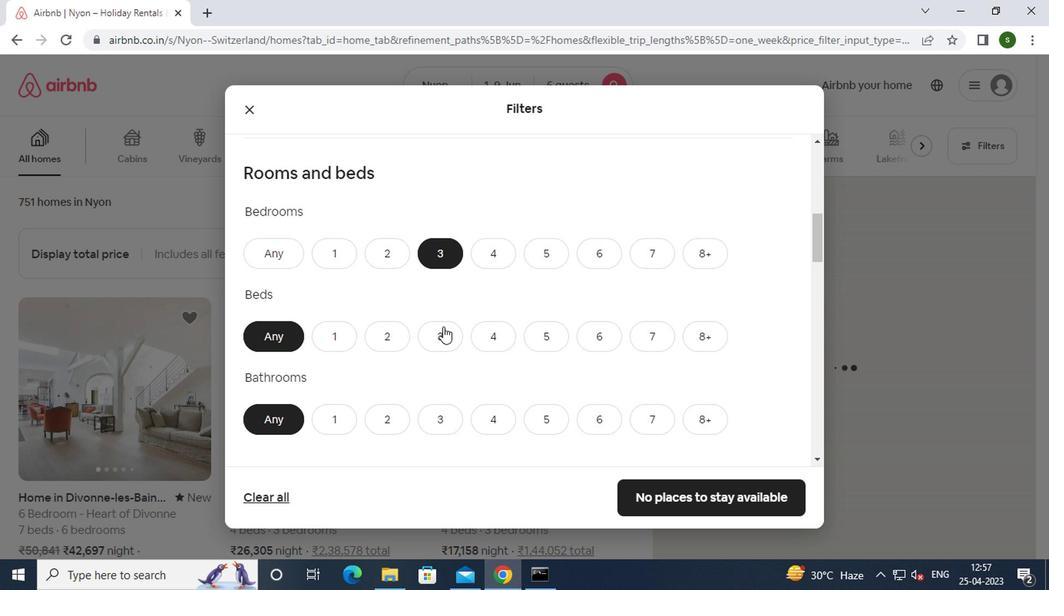 
Action: Mouse moved to (430, 417)
Screenshot: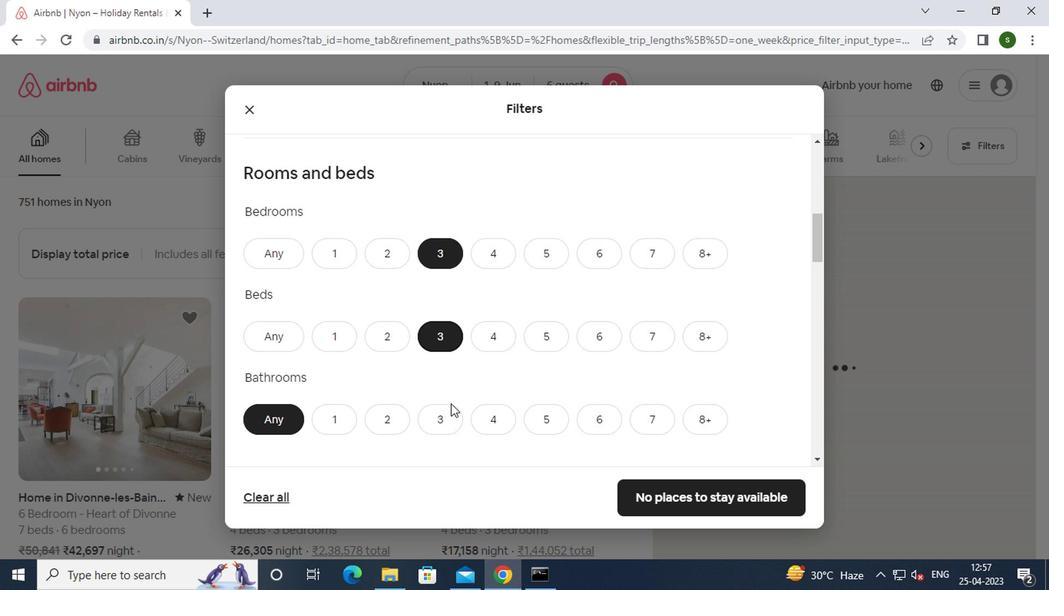 
Action: Mouse pressed left at (430, 417)
Screenshot: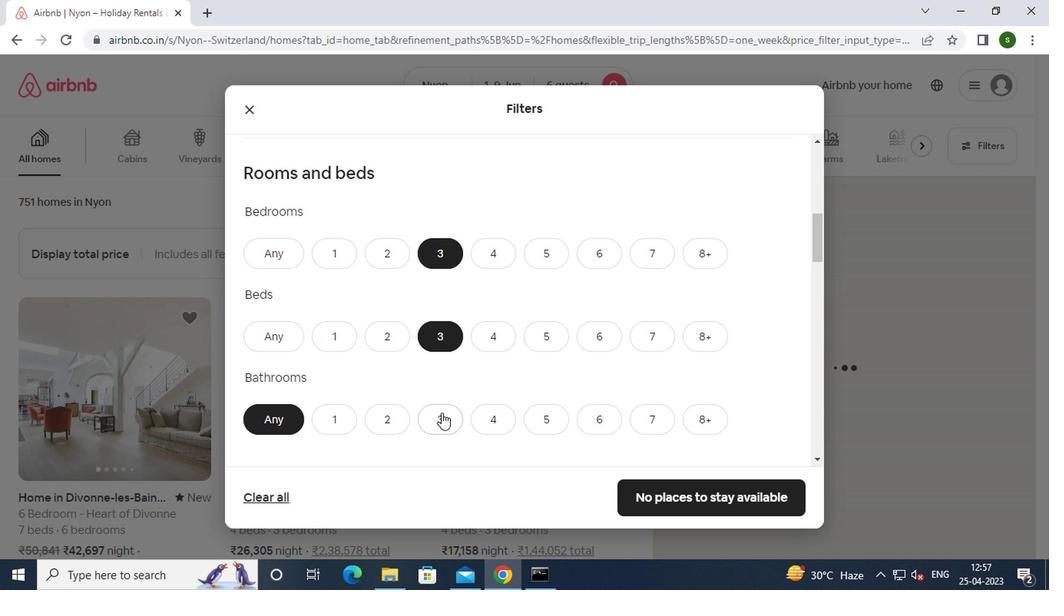 
Action: Mouse moved to (485, 347)
Screenshot: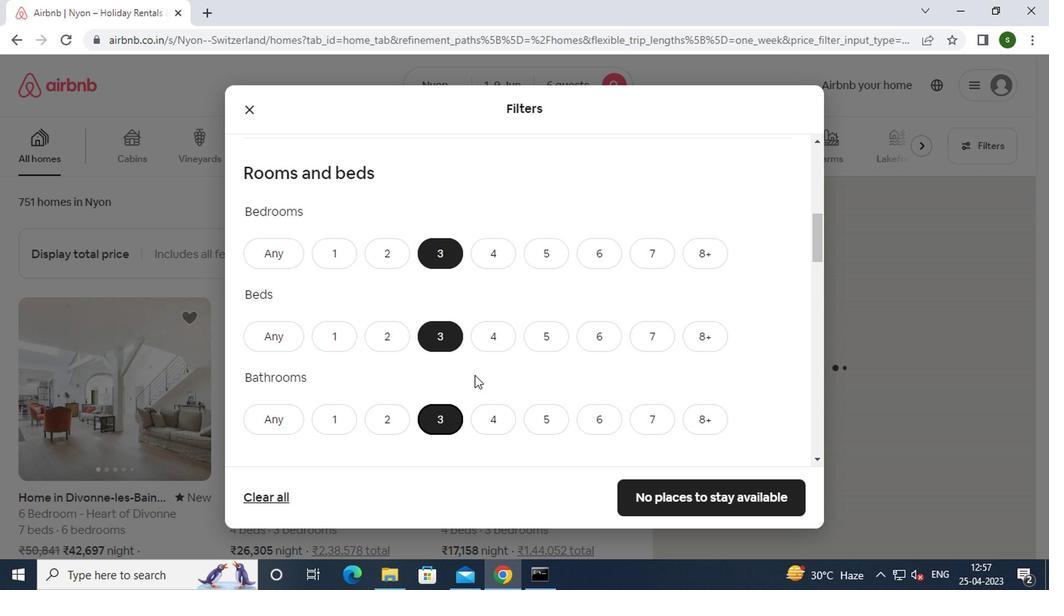
Action: Mouse scrolled (485, 346) with delta (0, 0)
Screenshot: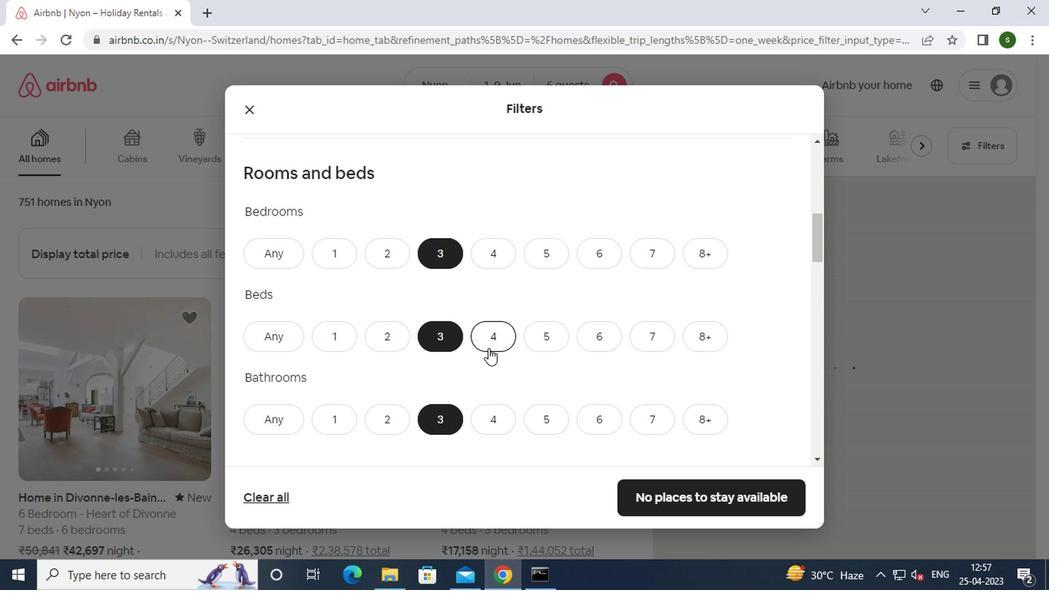 
Action: Mouse scrolled (485, 346) with delta (0, 0)
Screenshot: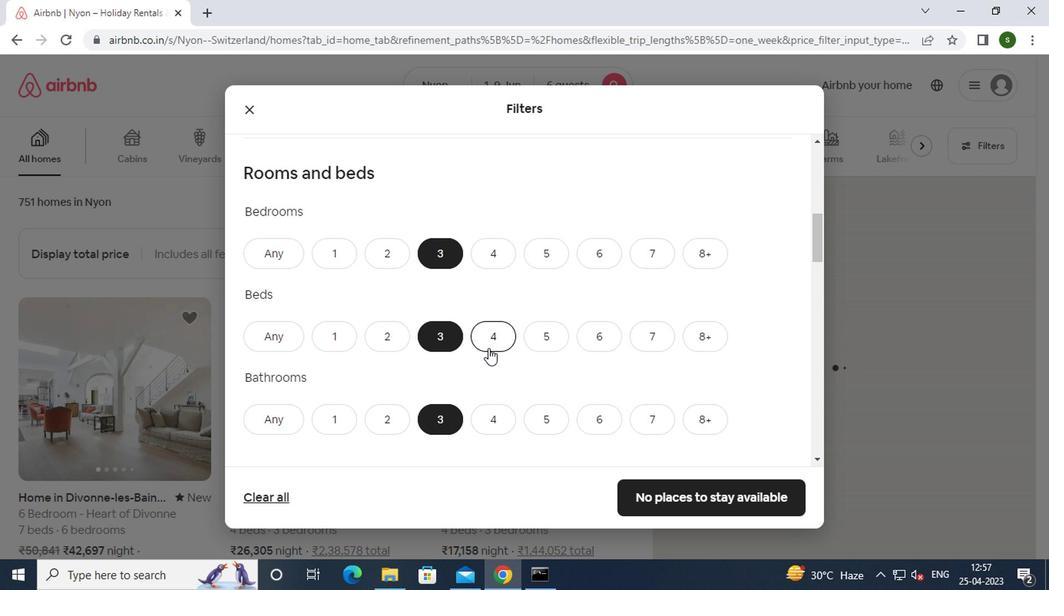 
Action: Mouse scrolled (485, 346) with delta (0, 0)
Screenshot: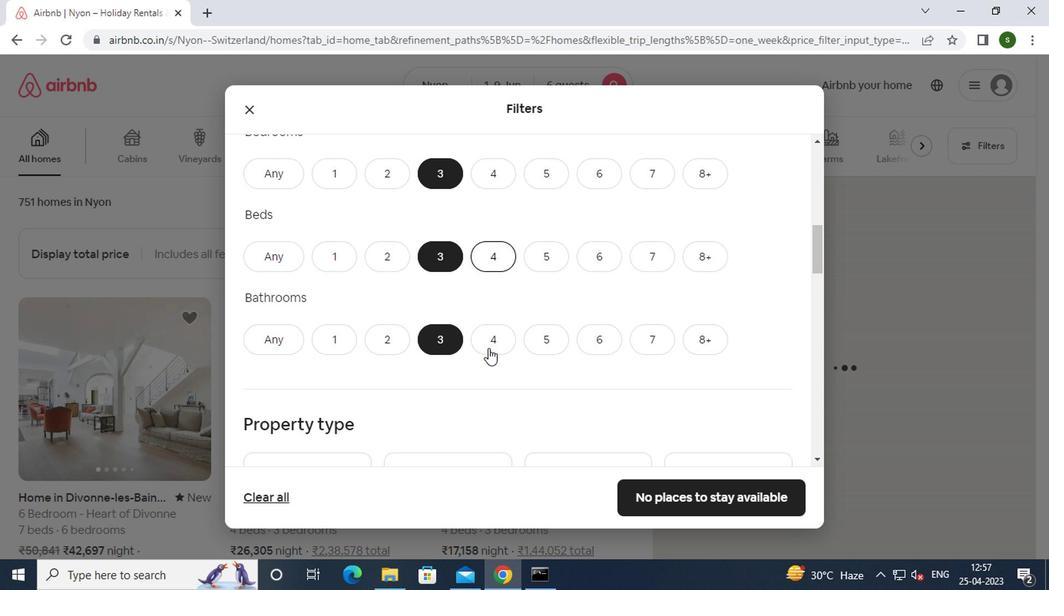 
Action: Mouse moved to (279, 332)
Screenshot: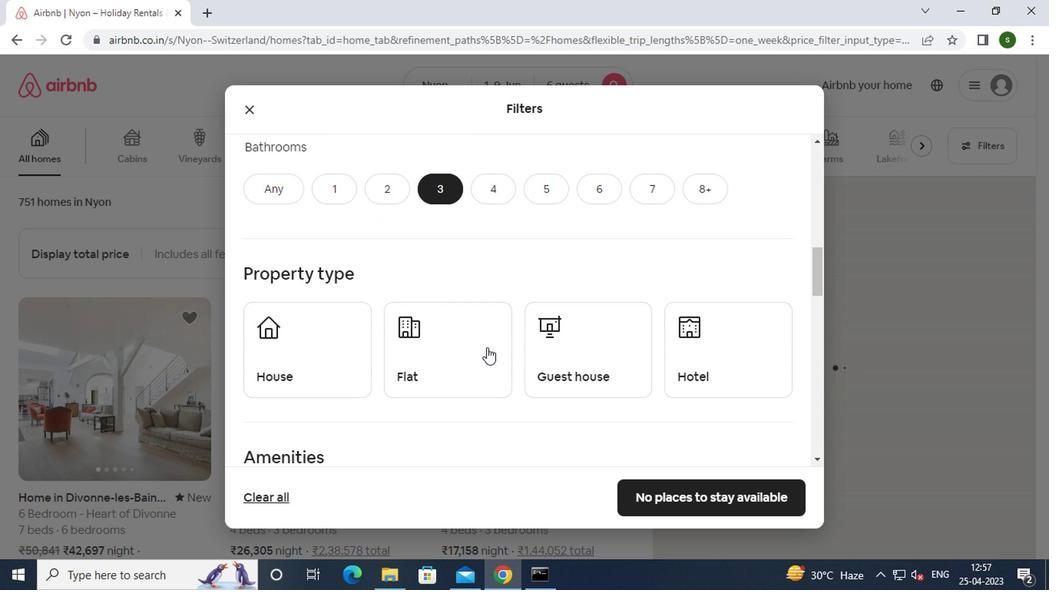 
Action: Mouse pressed left at (279, 332)
Screenshot: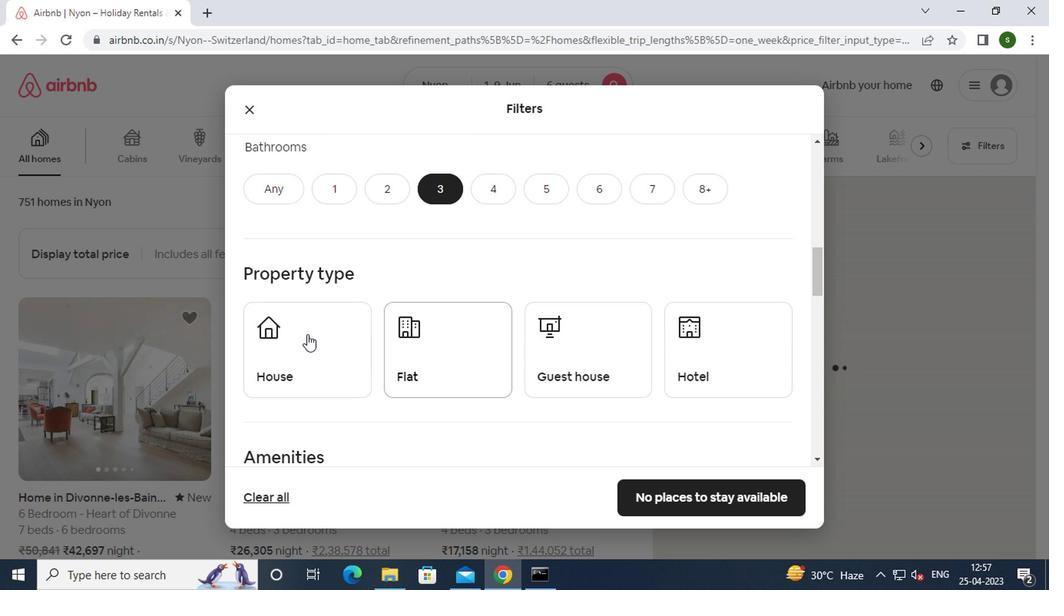 
Action: Mouse moved to (409, 344)
Screenshot: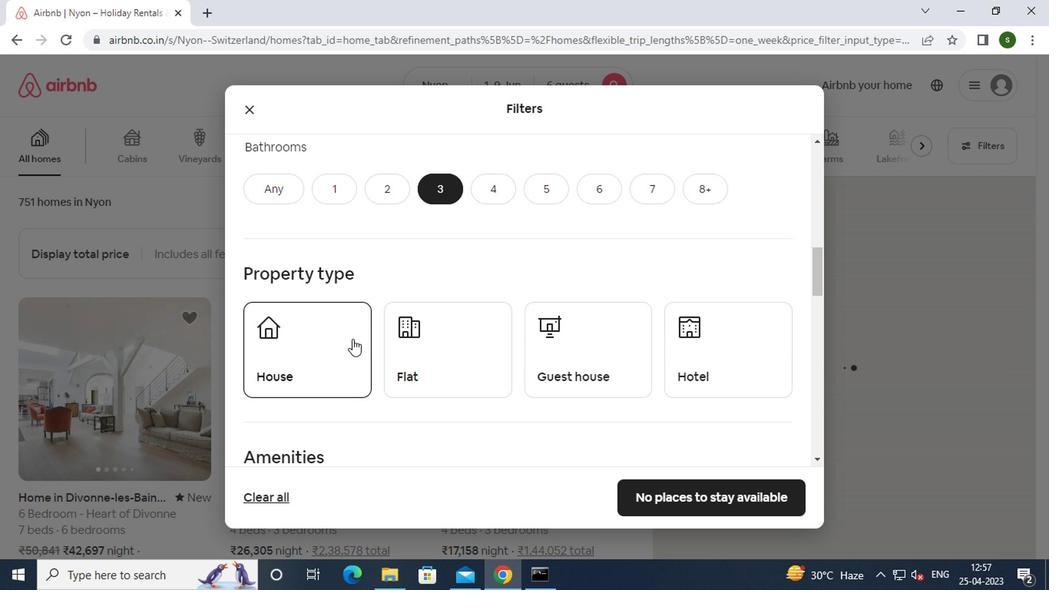 
Action: Mouse pressed left at (409, 344)
Screenshot: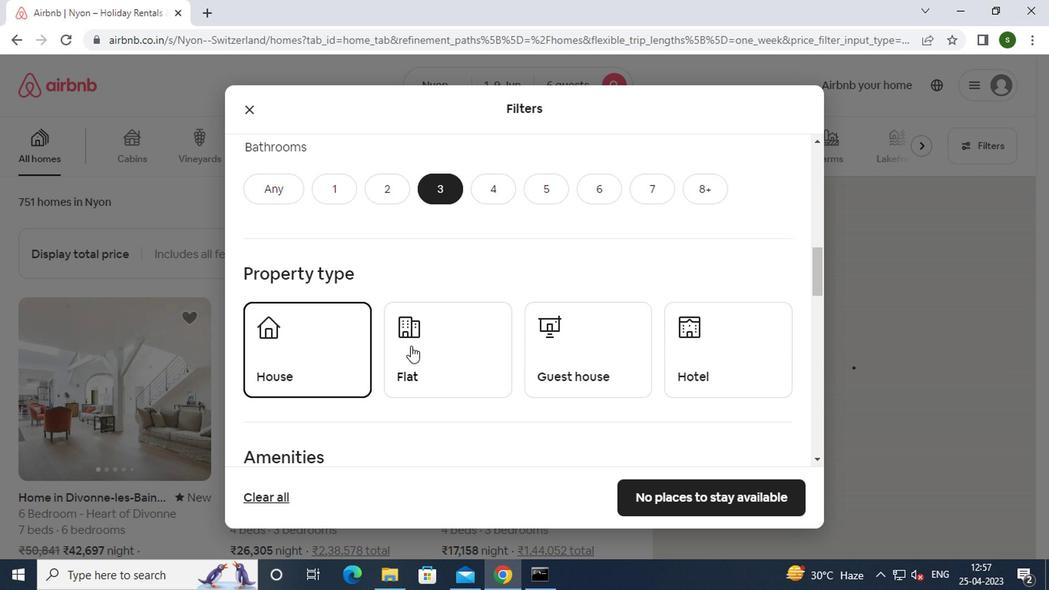 
Action: Mouse moved to (597, 357)
Screenshot: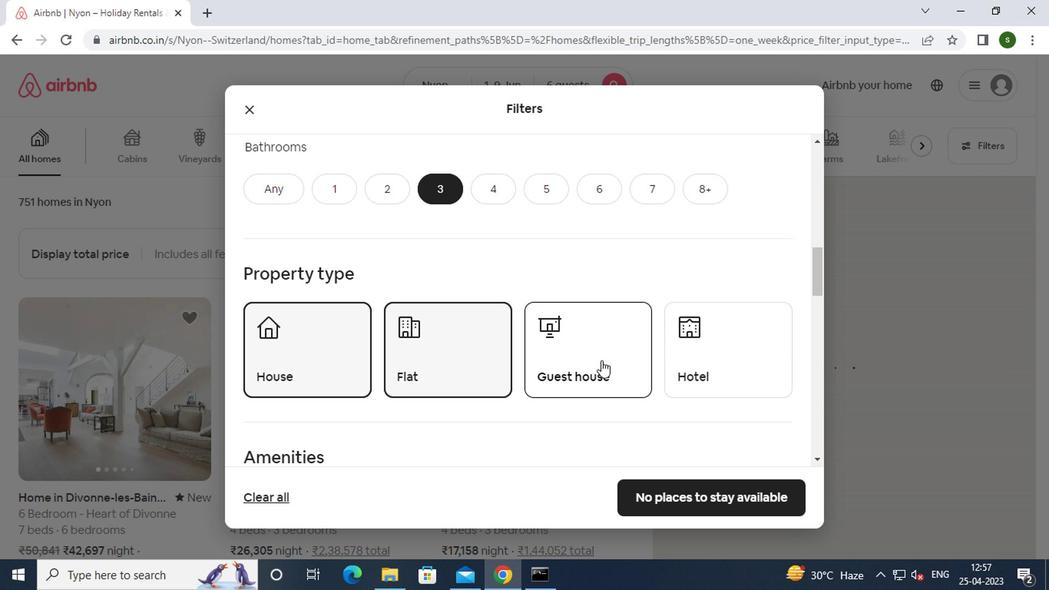 
Action: Mouse pressed left at (597, 357)
Screenshot: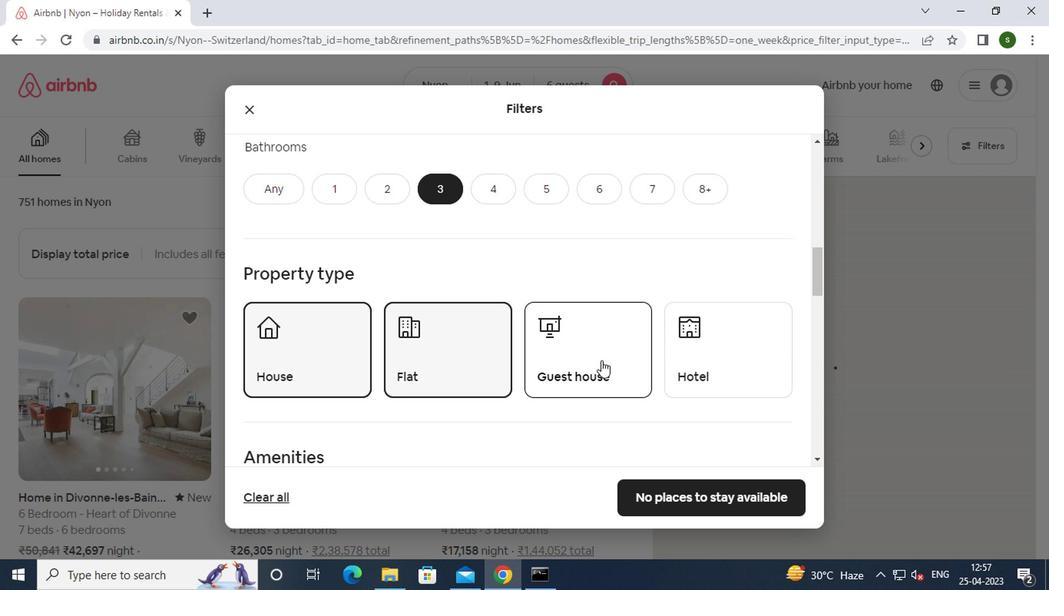 
Action: Mouse moved to (597, 355)
Screenshot: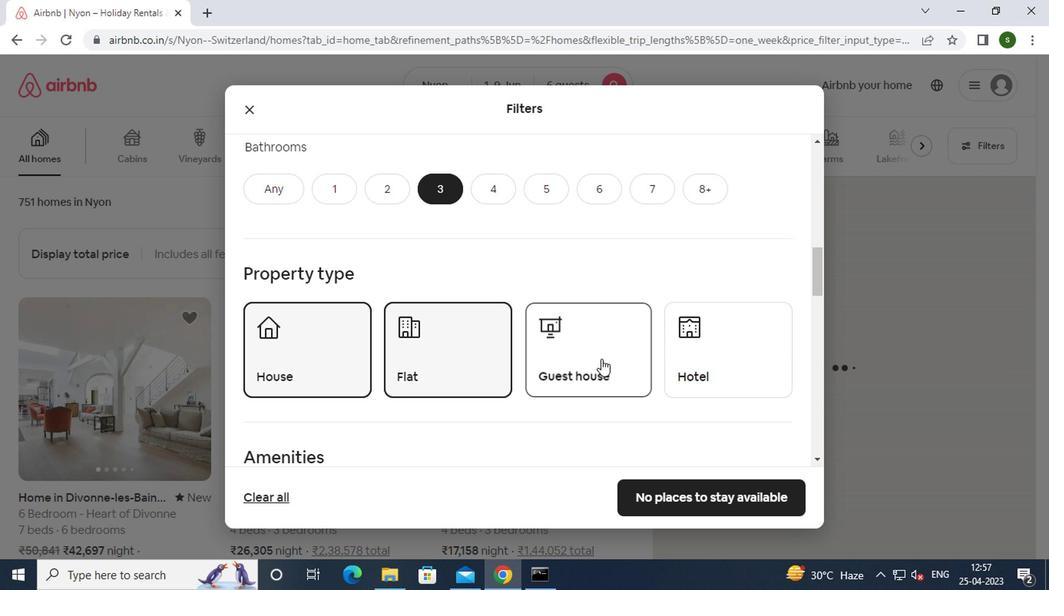 
Action: Mouse scrolled (597, 354) with delta (0, -1)
Screenshot: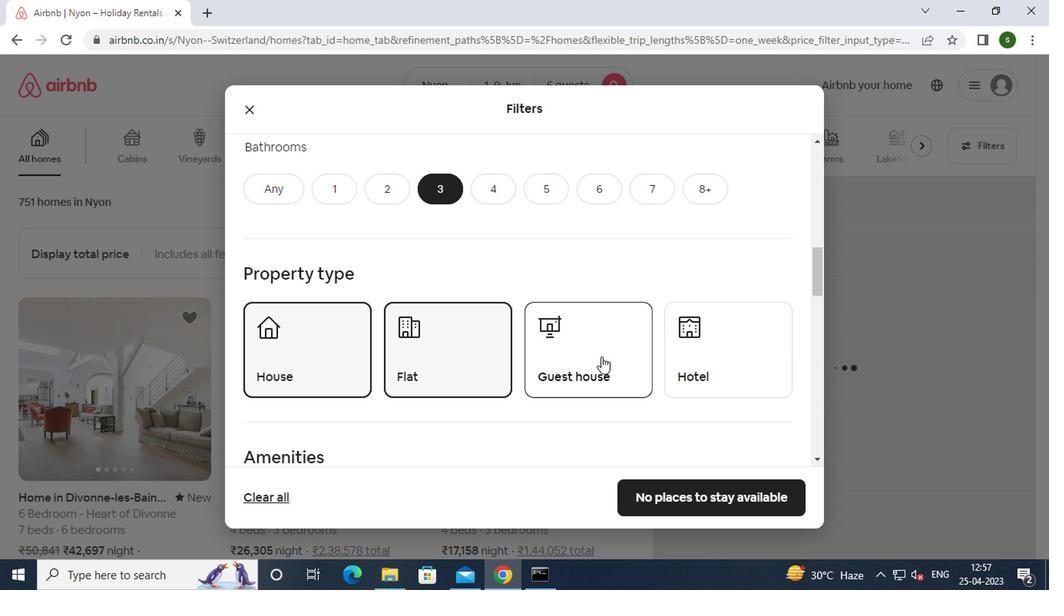 
Action: Mouse scrolled (597, 354) with delta (0, -1)
Screenshot: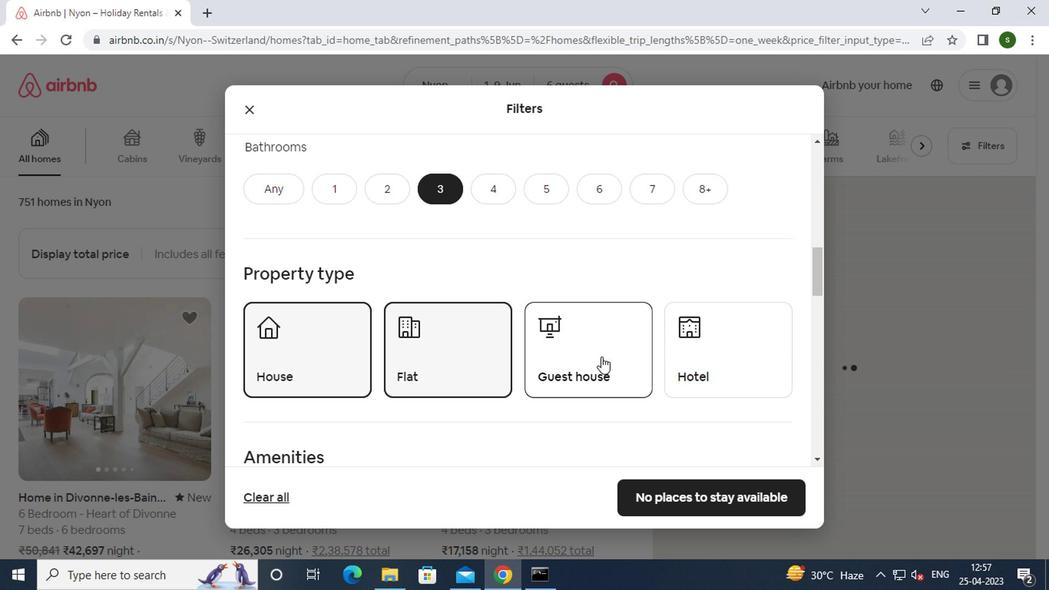 
Action: Mouse scrolled (597, 354) with delta (0, -1)
Screenshot: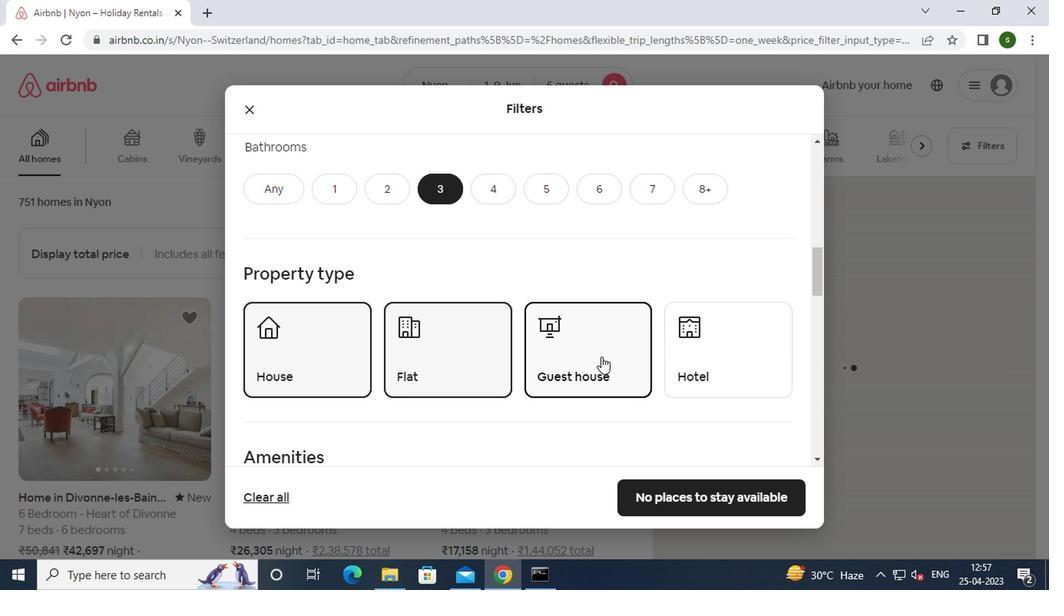 
Action: Mouse scrolled (597, 354) with delta (0, -1)
Screenshot: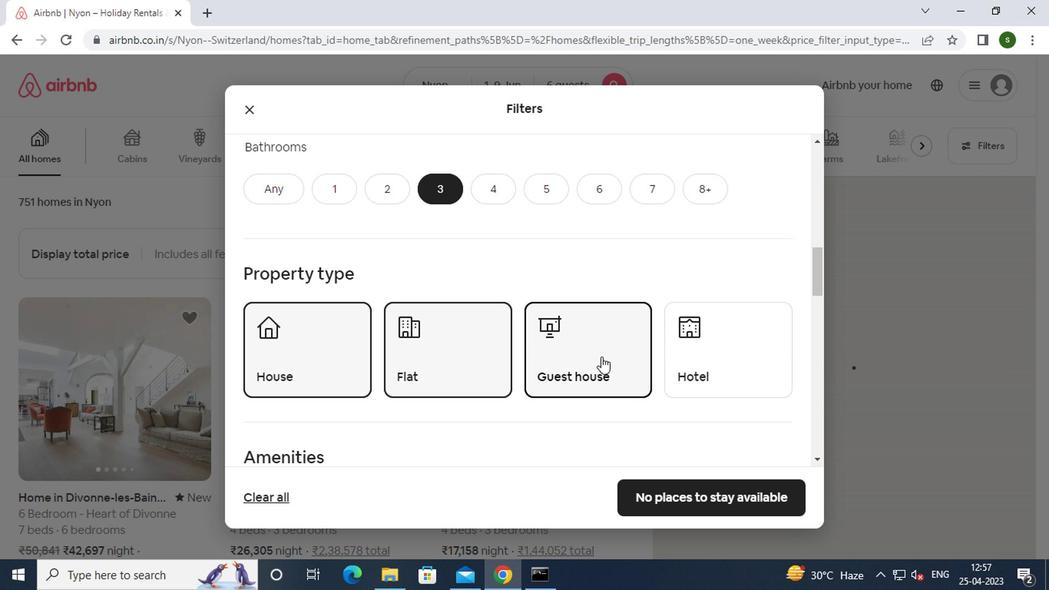 
Action: Mouse scrolled (597, 354) with delta (0, -1)
Screenshot: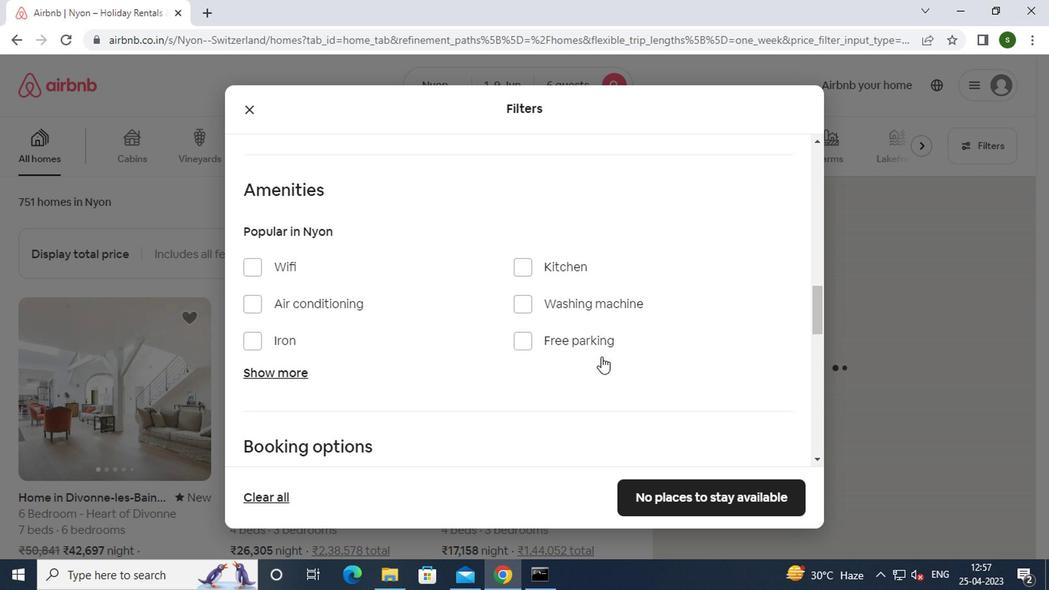 
Action: Mouse moved to (597, 354)
Screenshot: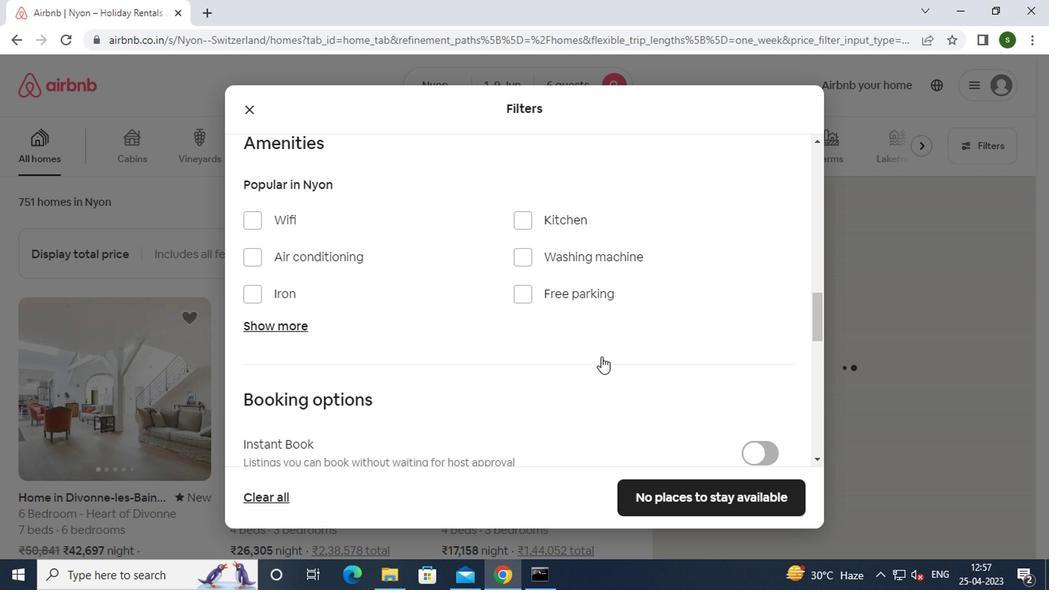 
Action: Mouse scrolled (597, 354) with delta (0, 0)
Screenshot: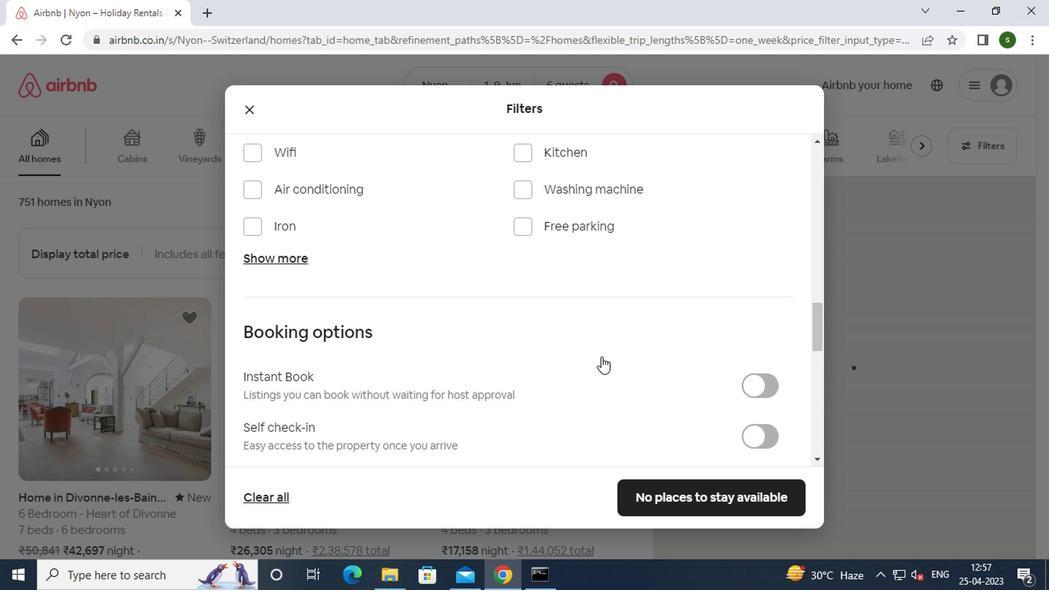 
Action: Mouse scrolled (597, 354) with delta (0, 0)
Screenshot: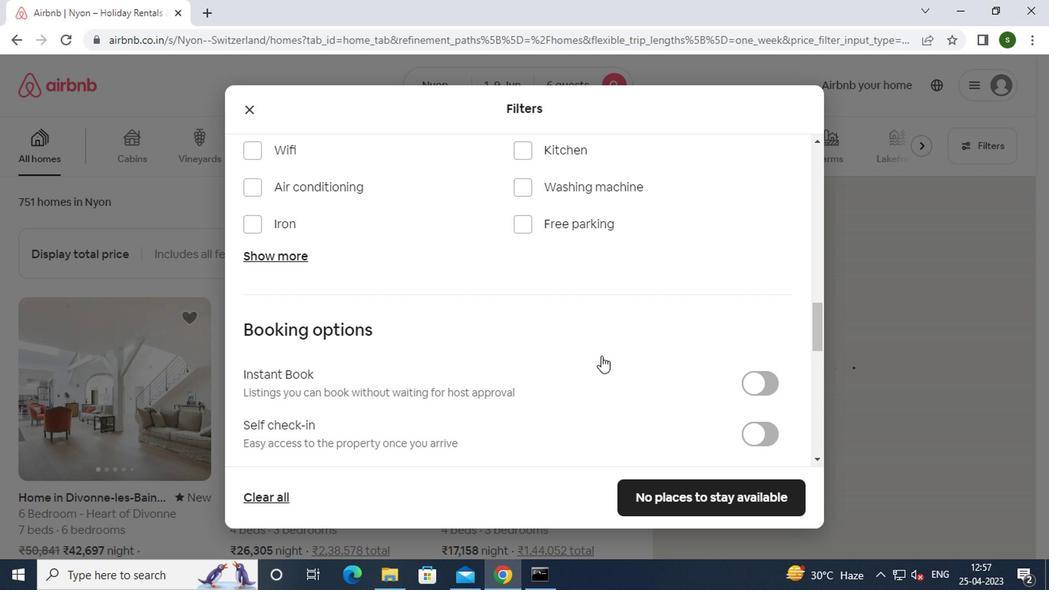
Action: Mouse moved to (756, 280)
Screenshot: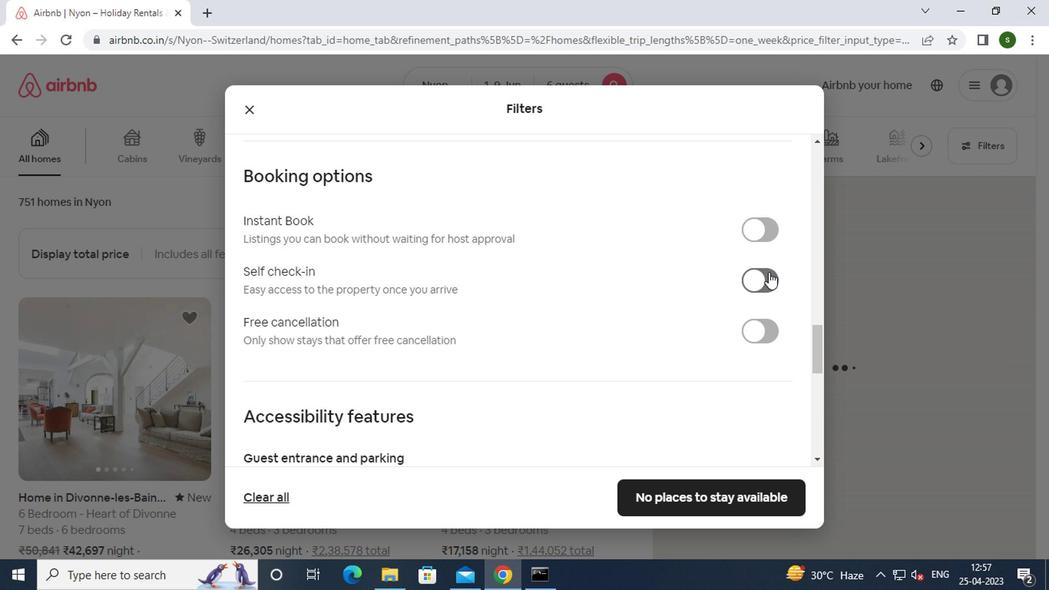 
Action: Mouse pressed left at (756, 280)
Screenshot: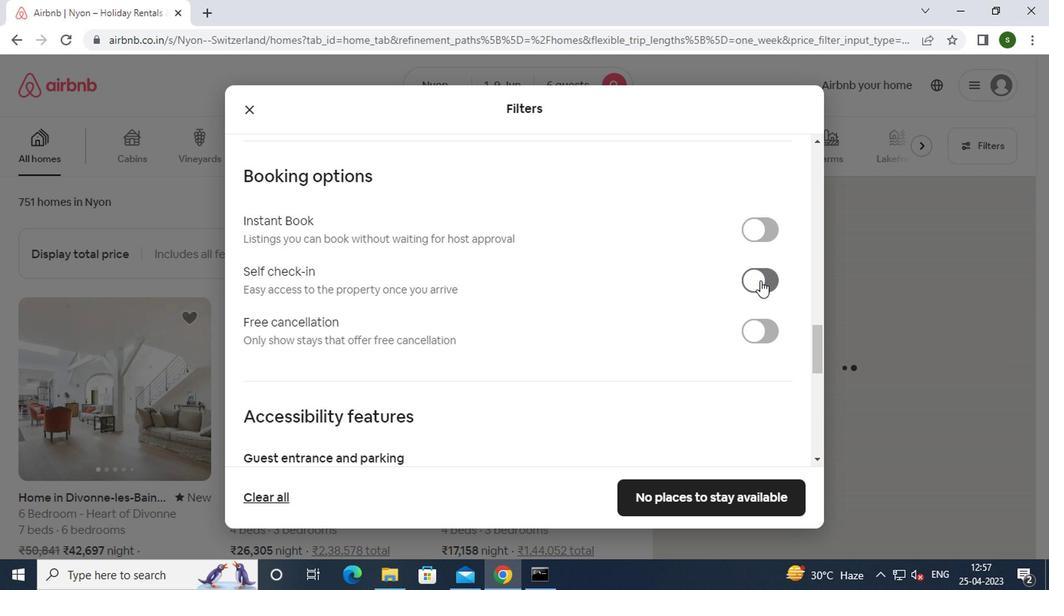 
Action: Mouse moved to (591, 331)
Screenshot: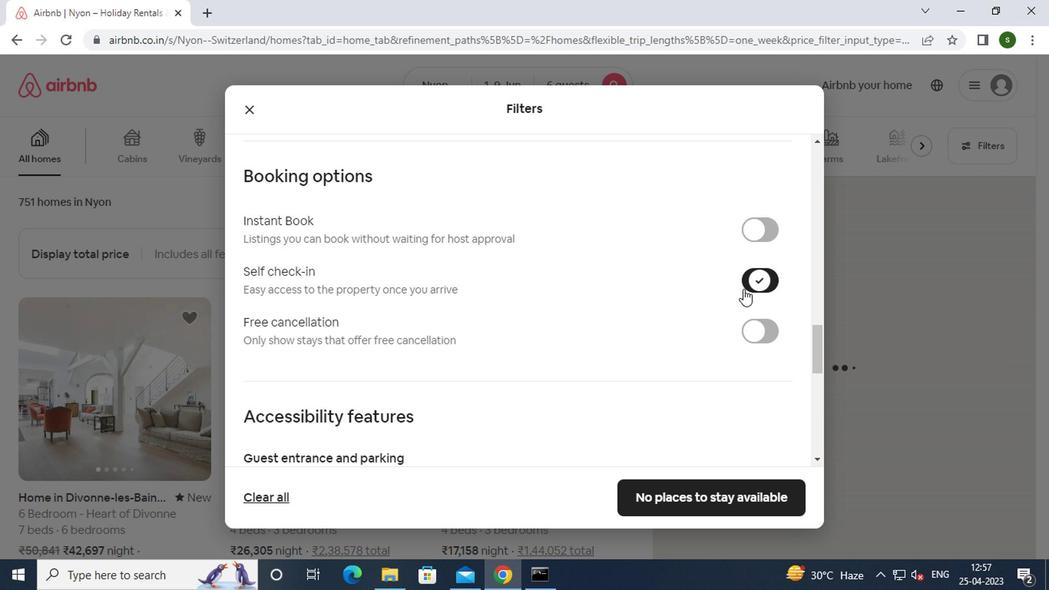 
Action: Mouse scrolled (591, 330) with delta (0, 0)
Screenshot: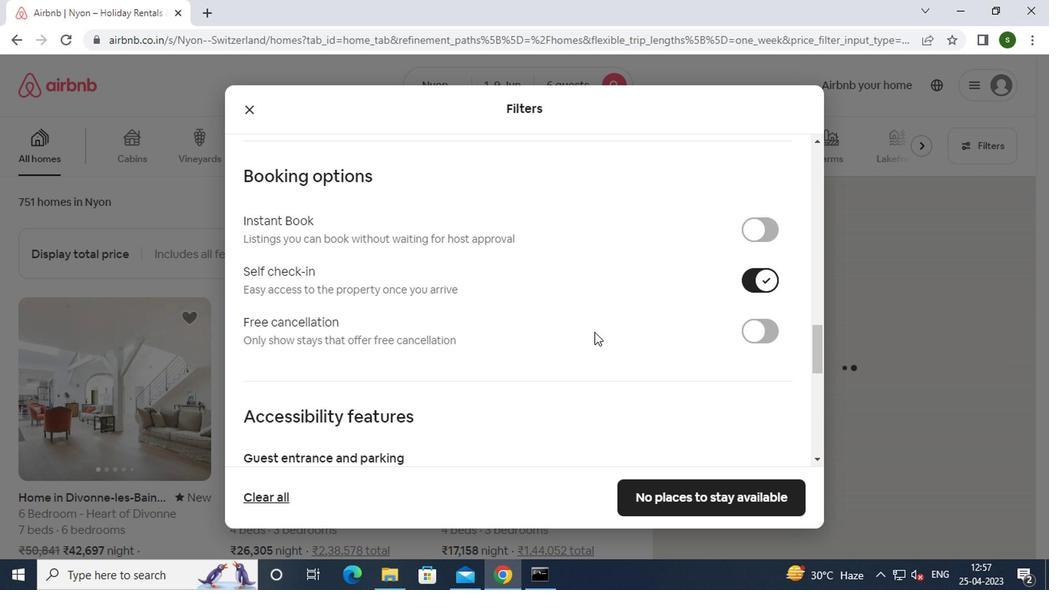 
Action: Mouse scrolled (591, 330) with delta (0, 0)
Screenshot: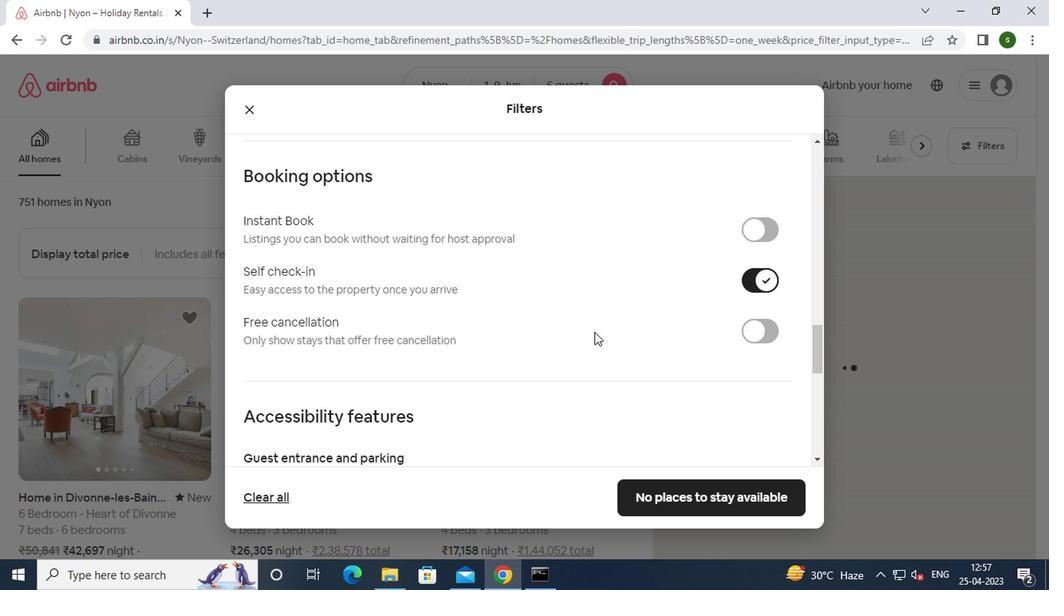 
Action: Mouse scrolled (591, 330) with delta (0, 0)
Screenshot: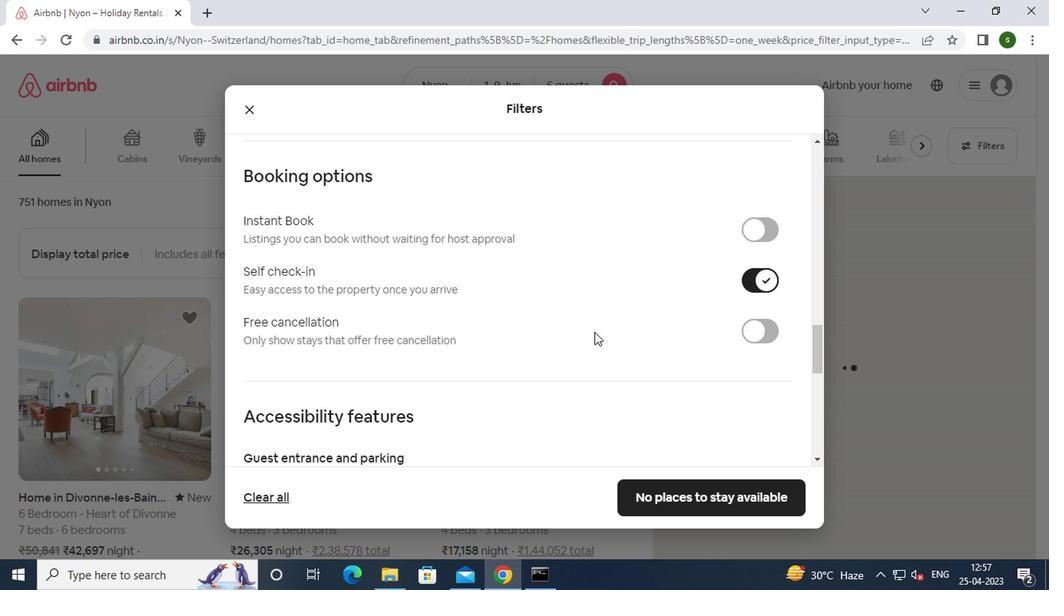 
Action: Mouse scrolled (591, 330) with delta (0, 0)
Screenshot: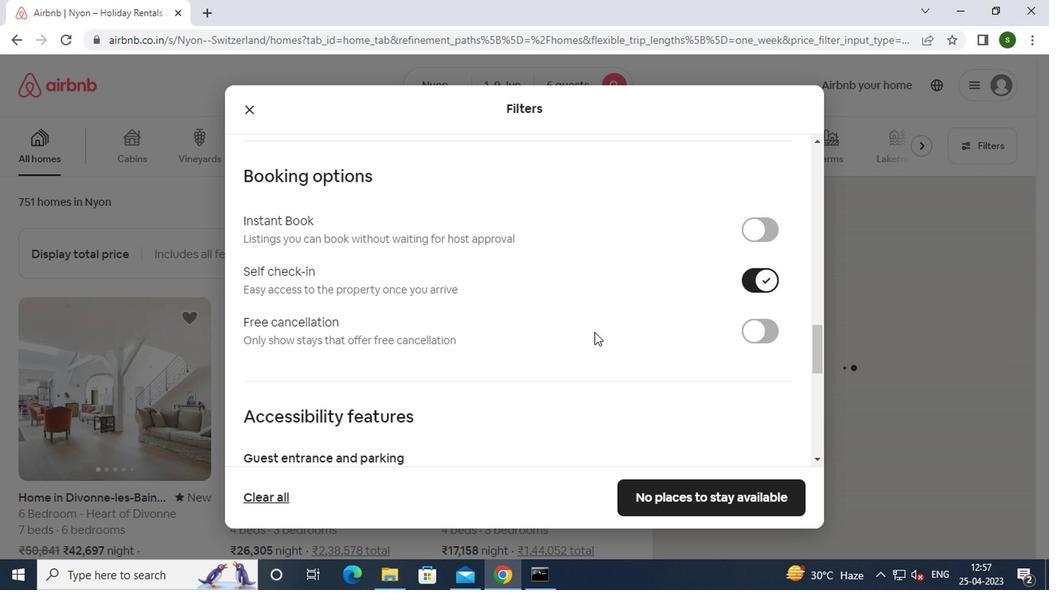 
Action: Mouse scrolled (591, 330) with delta (0, 0)
Screenshot: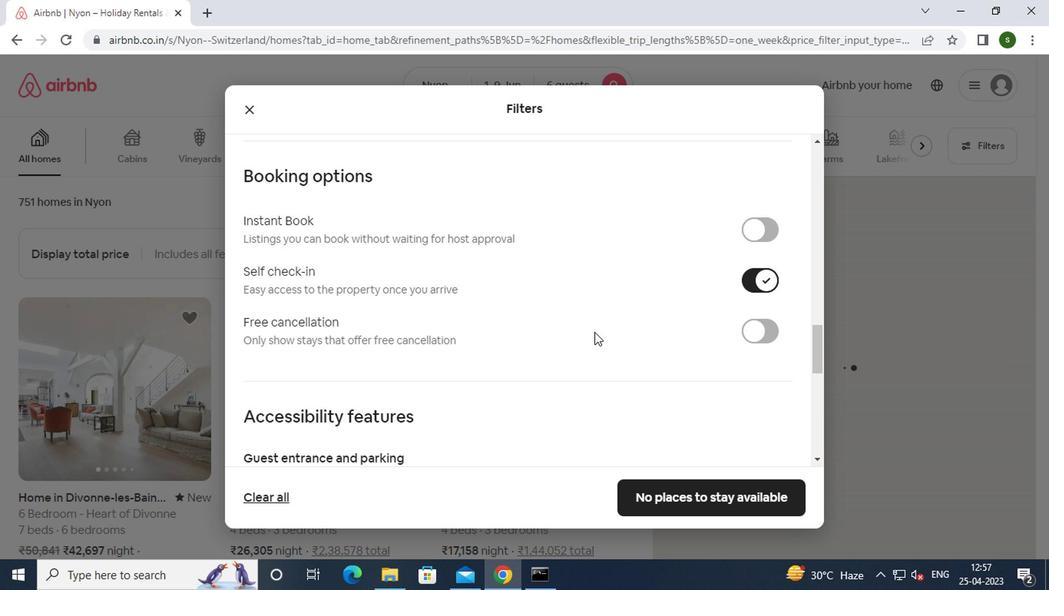
Action: Mouse scrolled (591, 330) with delta (0, 0)
Screenshot: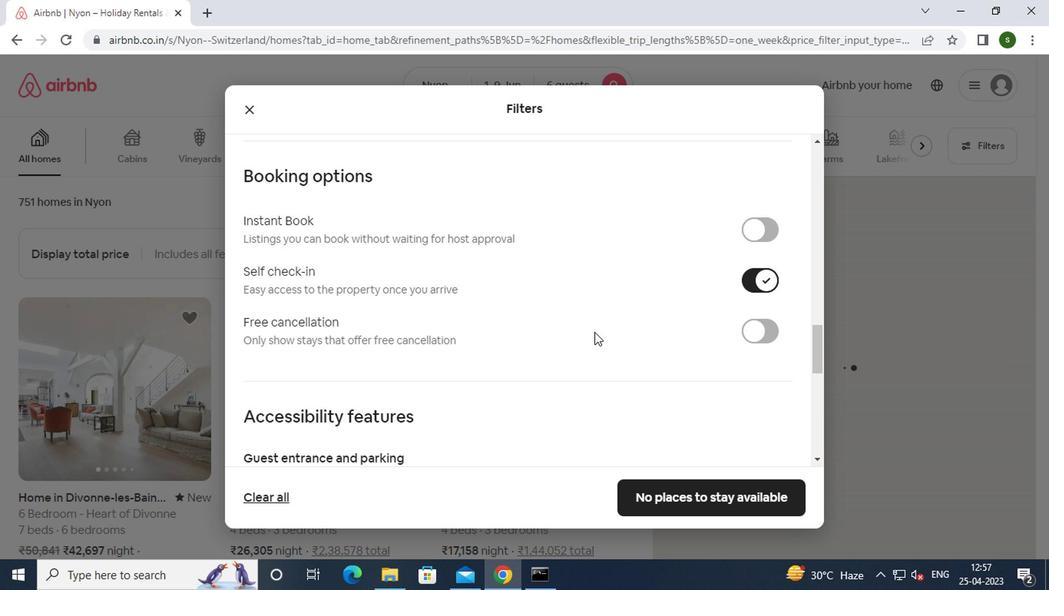 
Action: Mouse moved to (293, 446)
Screenshot: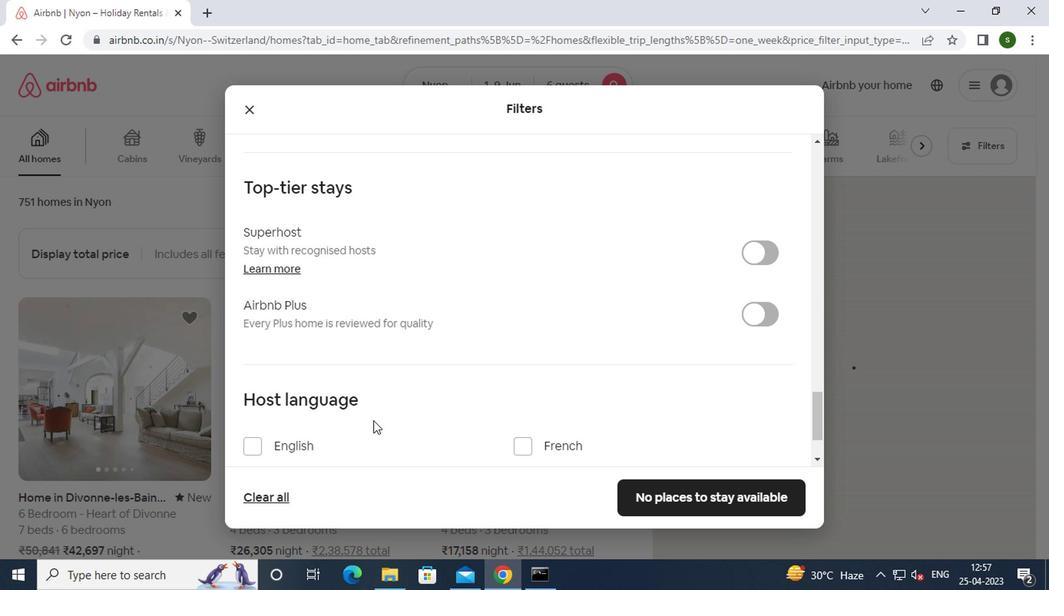 
Action: Mouse pressed left at (293, 446)
Screenshot: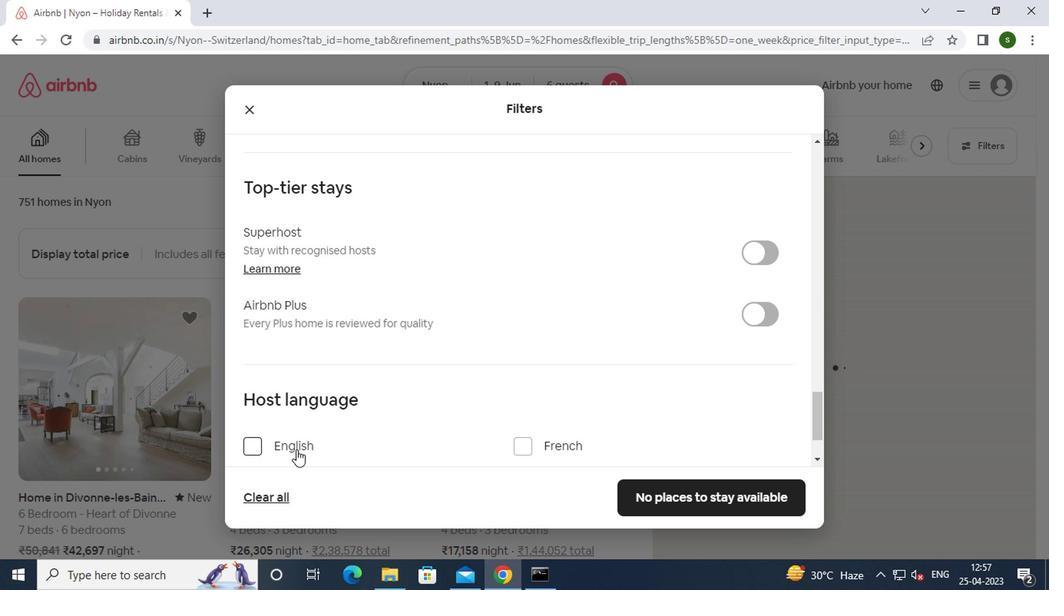
Action: Mouse moved to (649, 494)
Screenshot: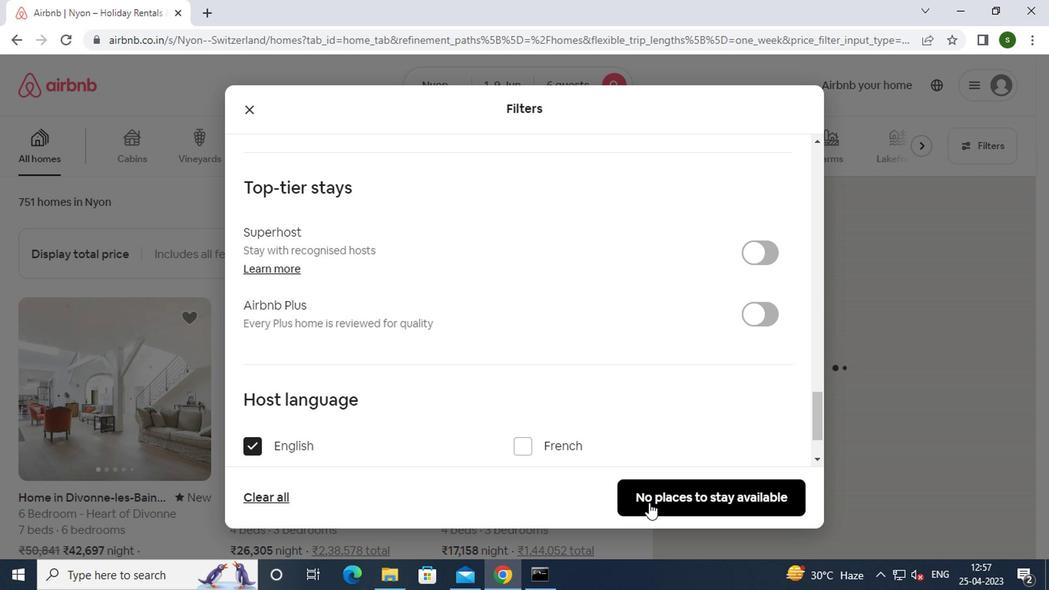 
Action: Mouse pressed left at (649, 494)
Screenshot: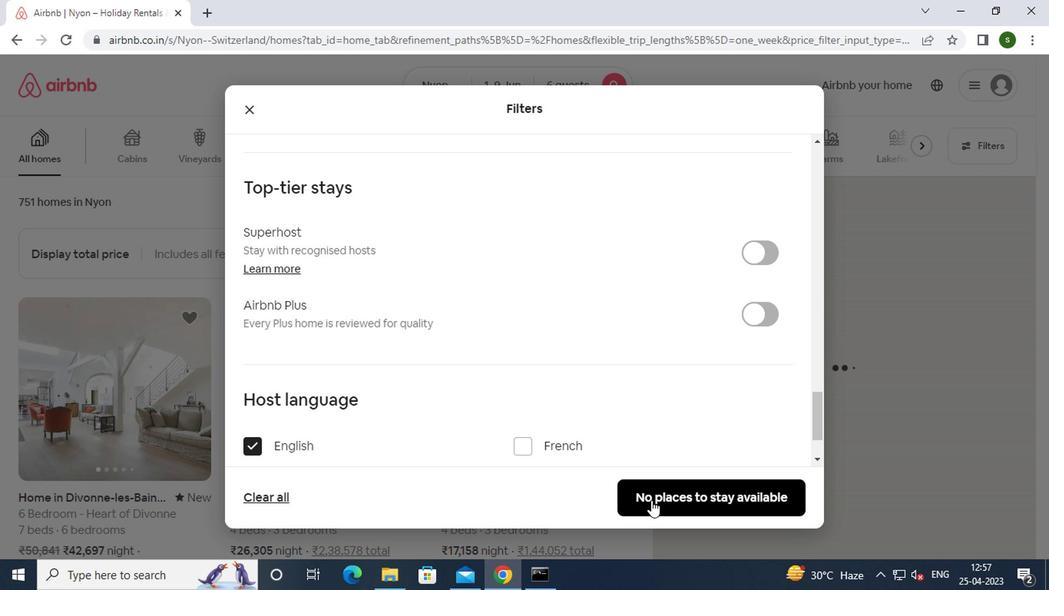 
Action: Mouse moved to (425, 335)
Screenshot: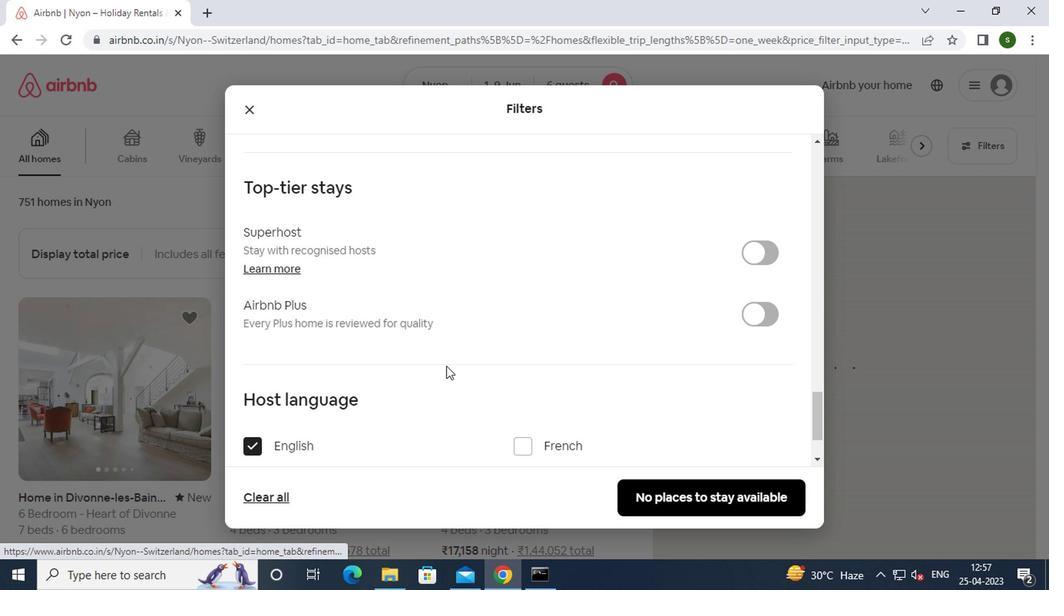 
